 Task: Find connections with filter location Contagem with filter topic #customerrelationswith filter profile language French with filter current company Vodafone with filter school K. J. Somaiya Institute Of Engineering and Information Technology with filter industry Book and Periodical Publishing with filter service category Information Security with filter keywords title Sound Engineer
Action: Mouse moved to (455, 105)
Screenshot: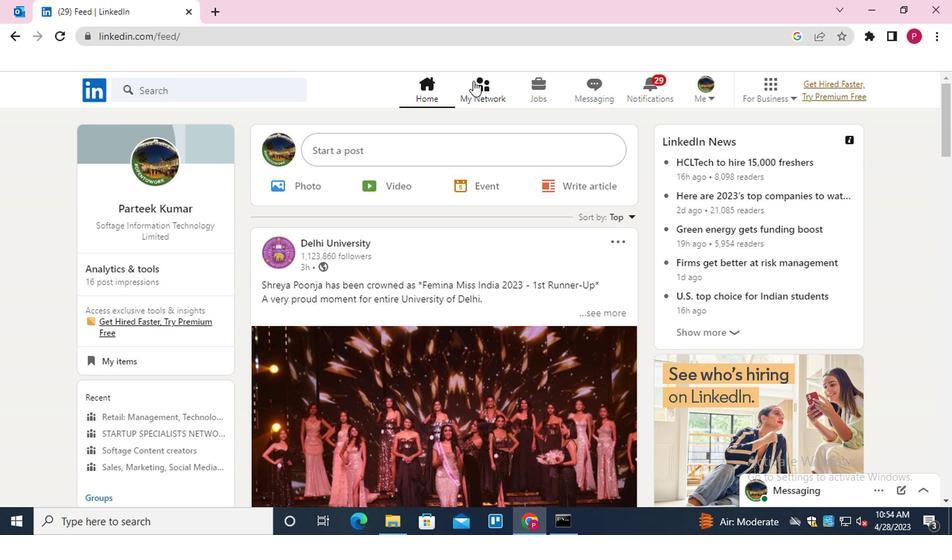 
Action: Mouse pressed left at (455, 105)
Screenshot: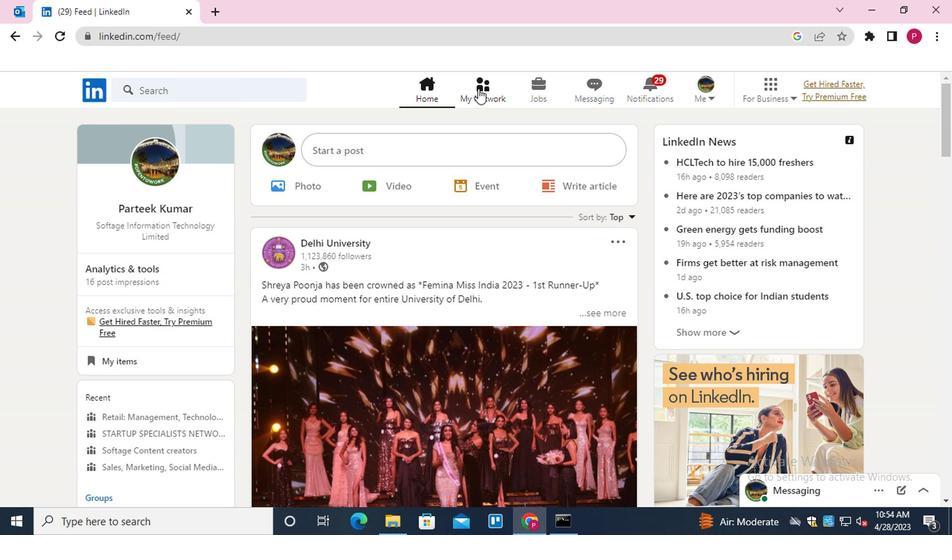 
Action: Mouse moved to (120, 172)
Screenshot: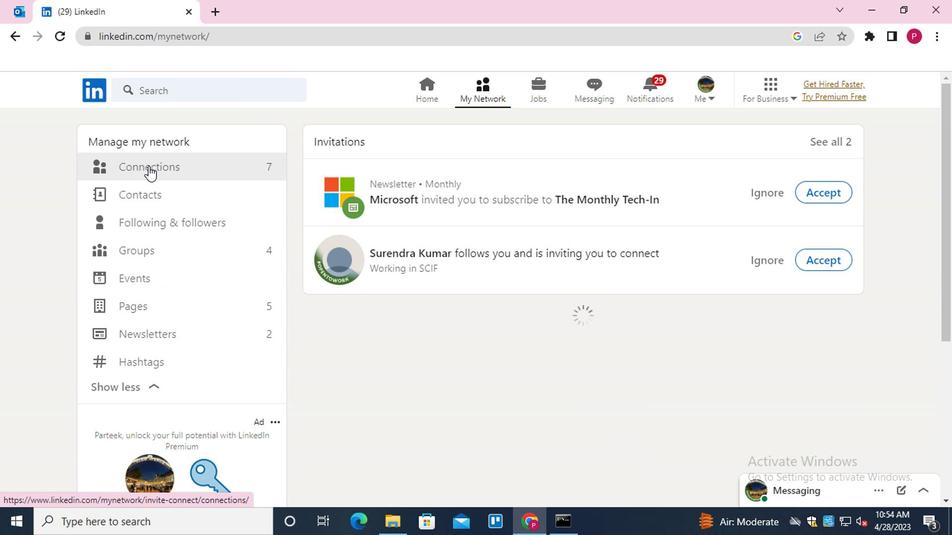 
Action: Mouse pressed left at (120, 172)
Screenshot: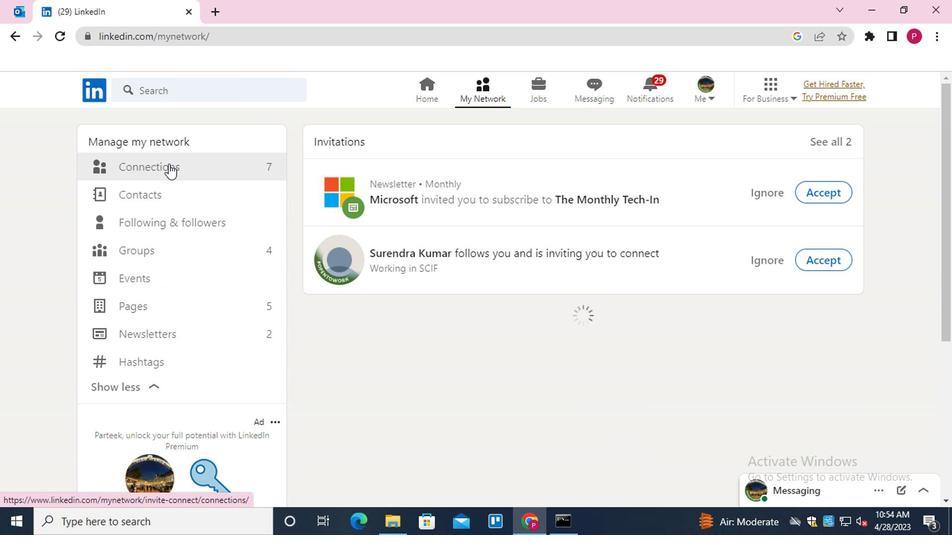 
Action: Mouse moved to (558, 170)
Screenshot: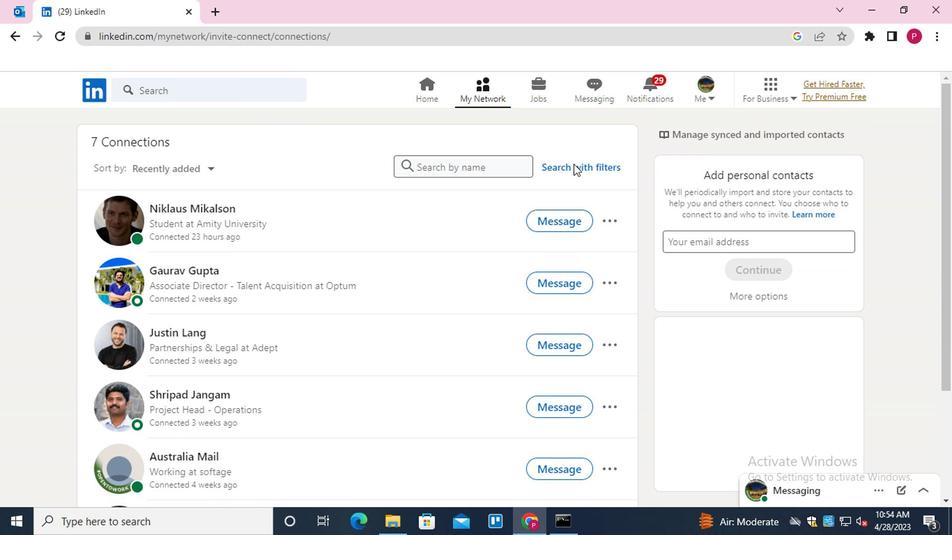 
Action: Mouse pressed left at (558, 170)
Screenshot: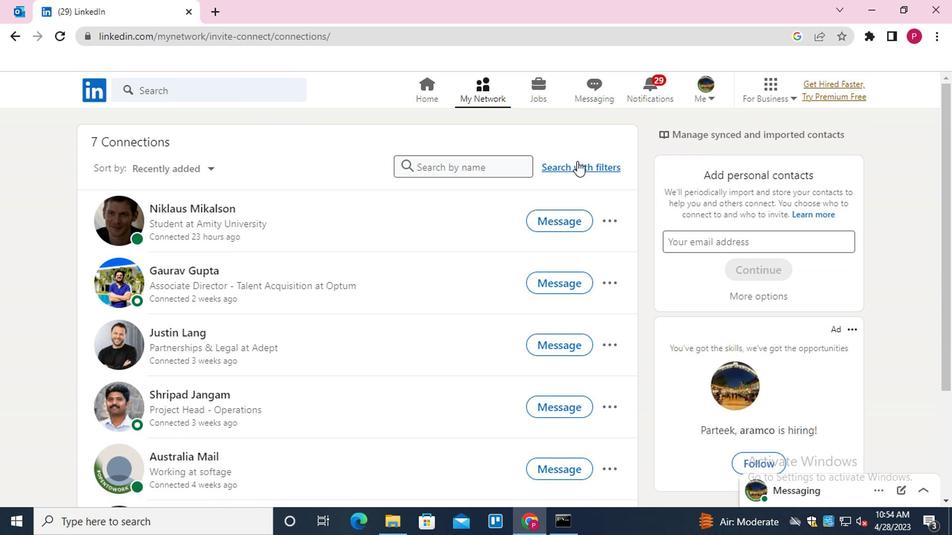 
Action: Mouse moved to (499, 143)
Screenshot: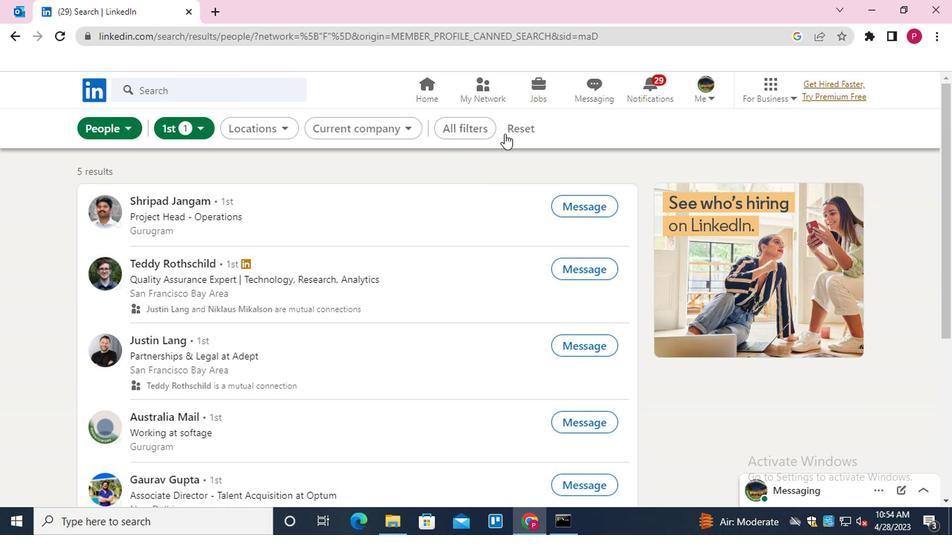 
Action: Mouse pressed left at (499, 143)
Screenshot: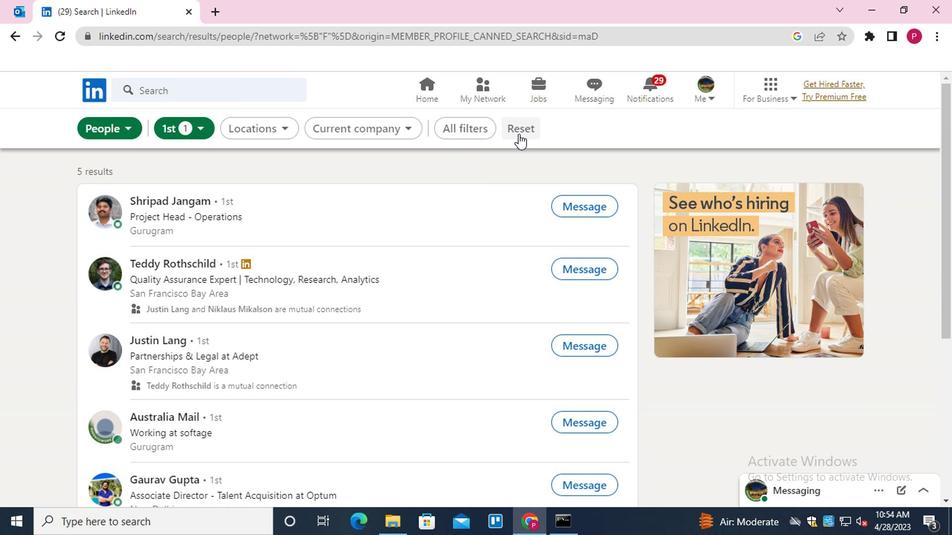 
Action: Mouse moved to (483, 139)
Screenshot: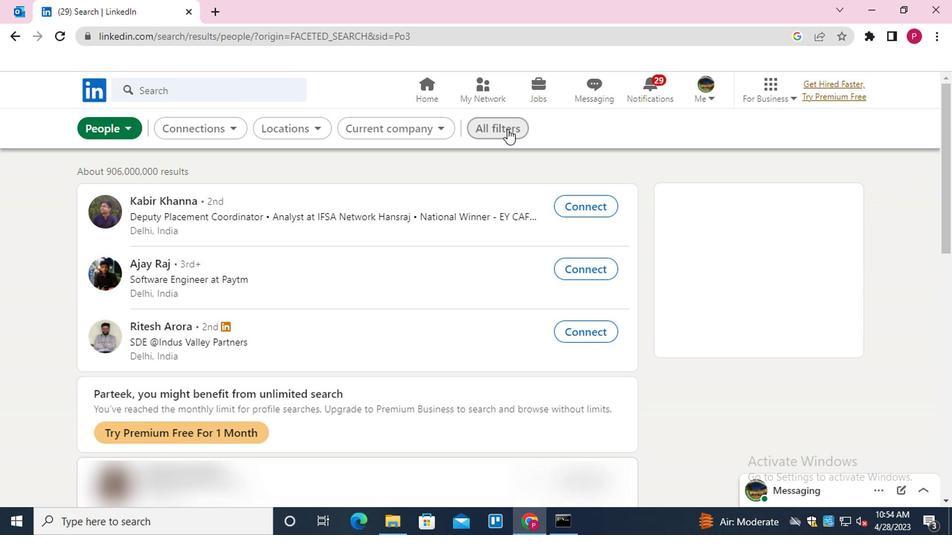 
Action: Mouse pressed left at (483, 139)
Screenshot: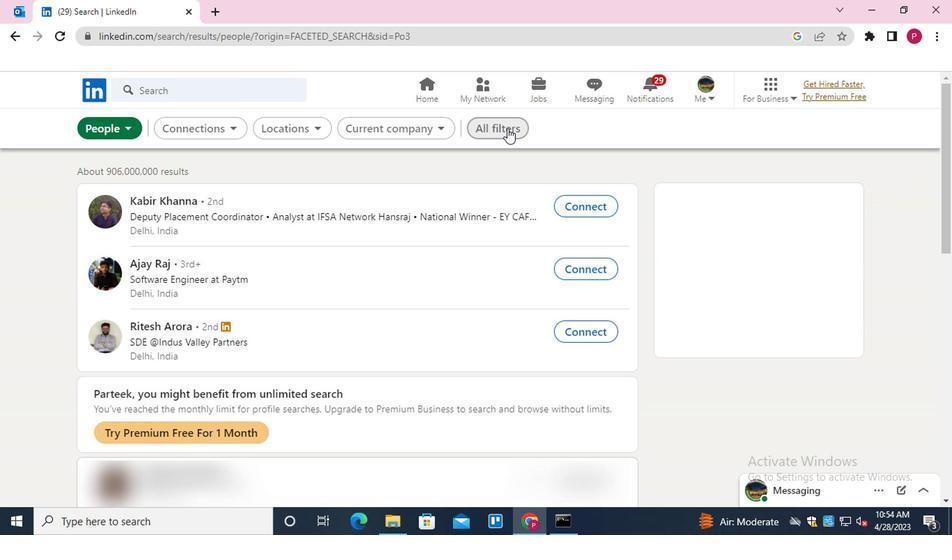 
Action: Mouse moved to (812, 307)
Screenshot: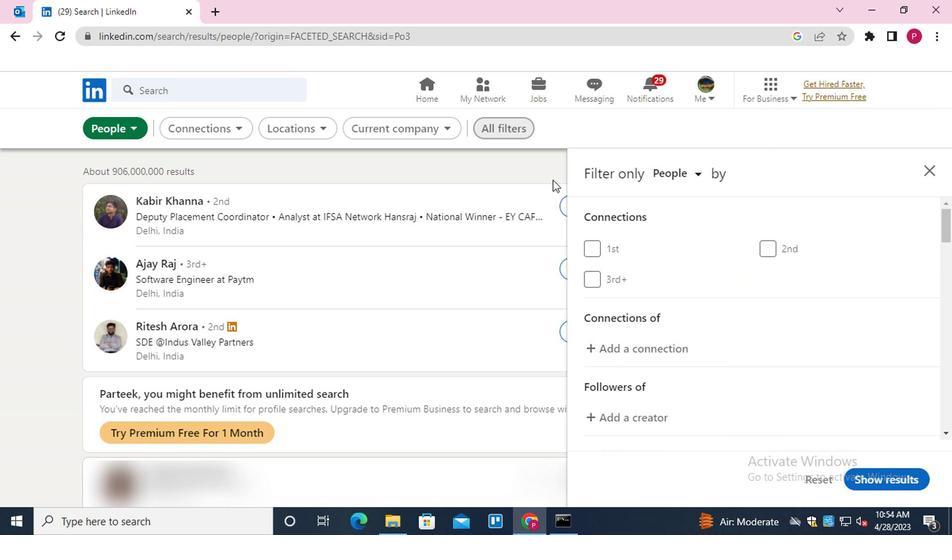
Action: Mouse scrolled (812, 306) with delta (0, 0)
Screenshot: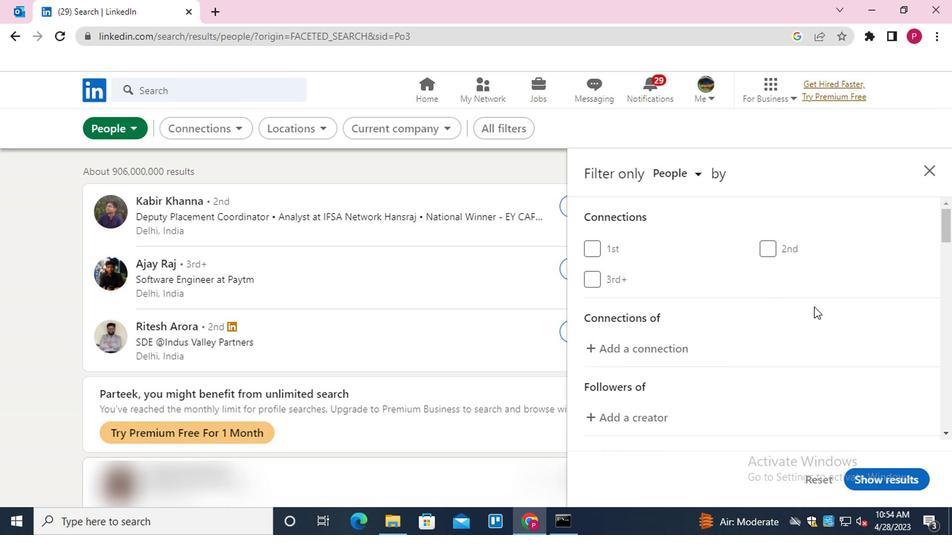 
Action: Mouse scrolled (812, 306) with delta (0, 0)
Screenshot: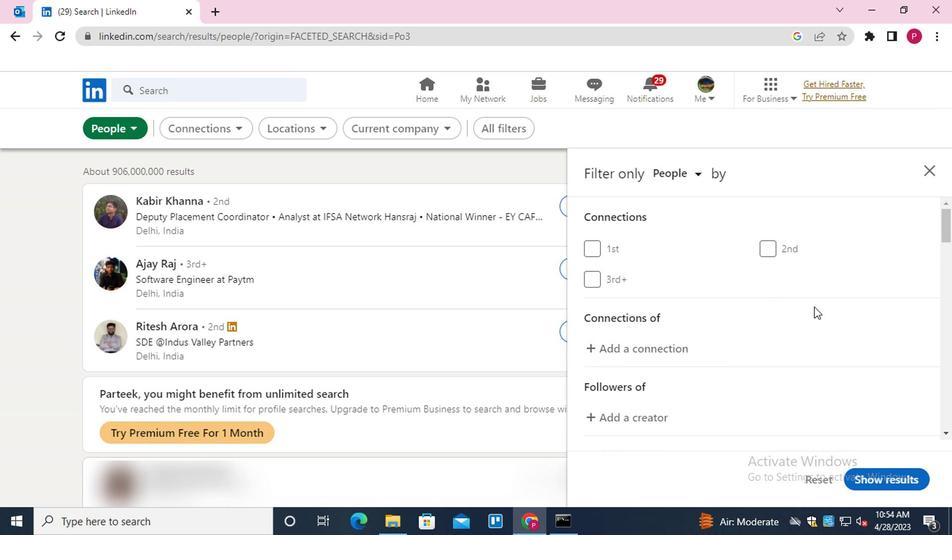 
Action: Mouse scrolled (812, 306) with delta (0, 0)
Screenshot: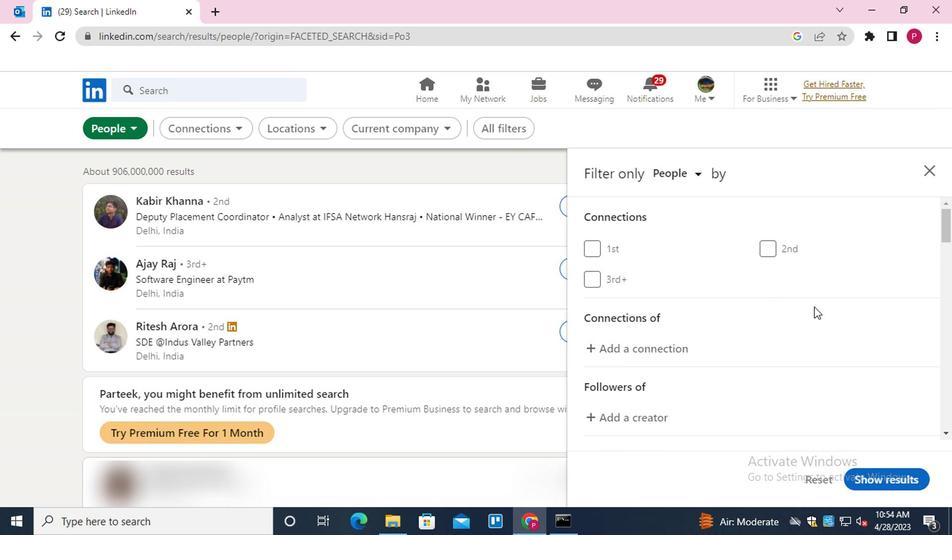 
Action: Mouse moved to (797, 324)
Screenshot: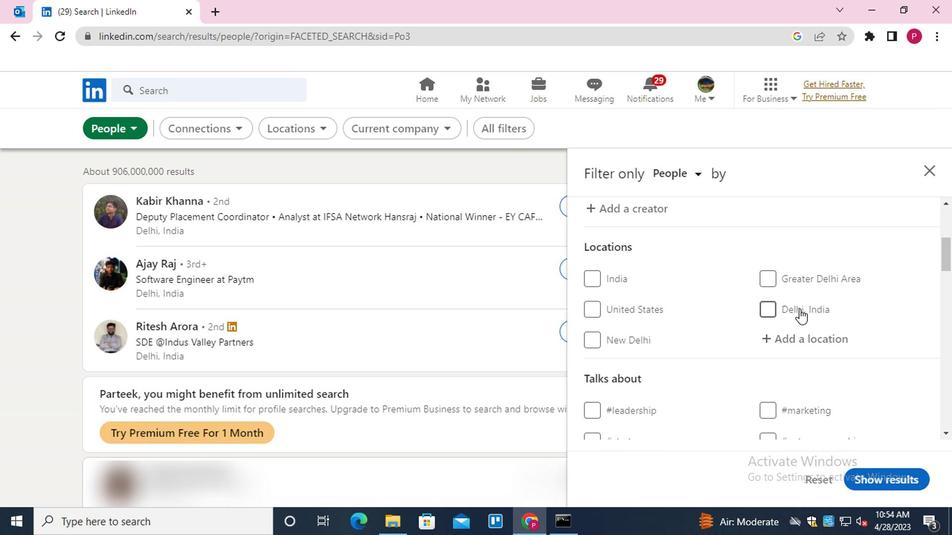 
Action: Mouse pressed left at (797, 324)
Screenshot: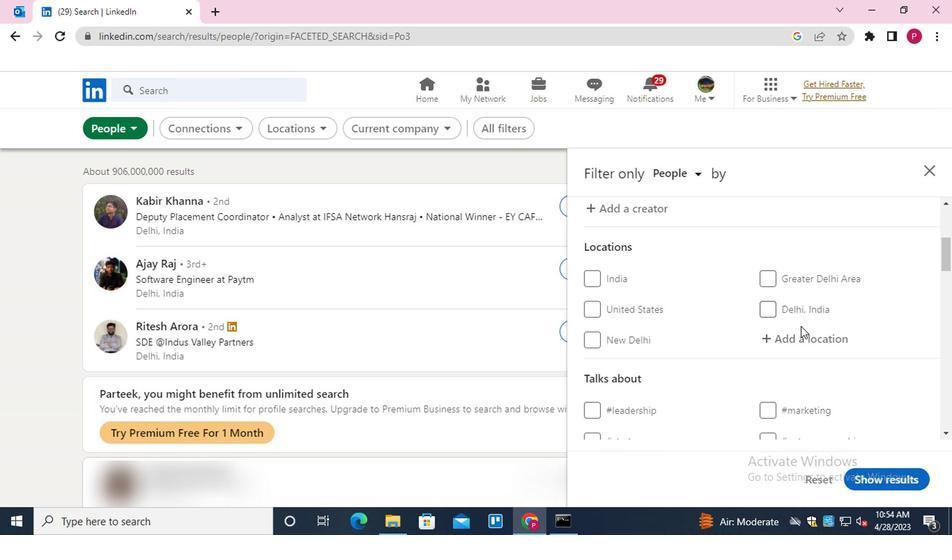 
Action: Mouse moved to (798, 336)
Screenshot: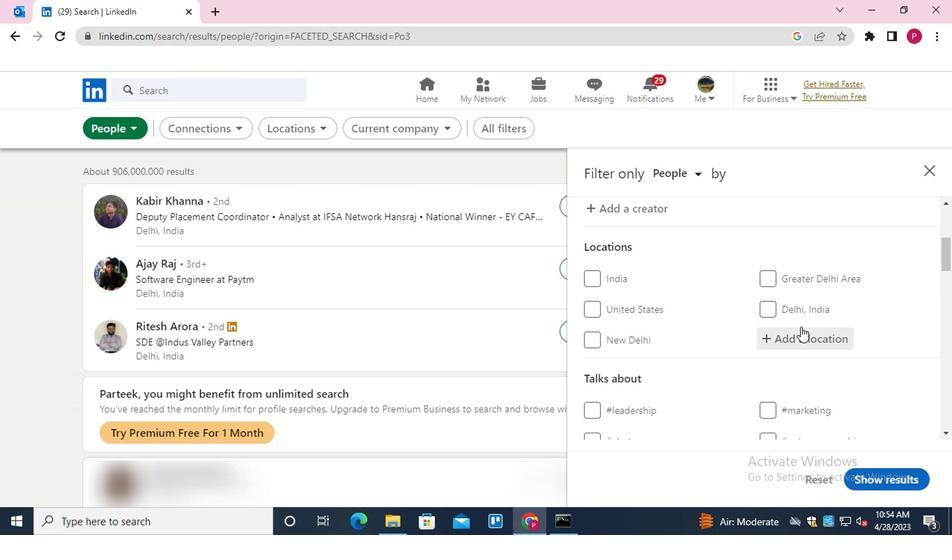 
Action: Mouse pressed left at (798, 336)
Screenshot: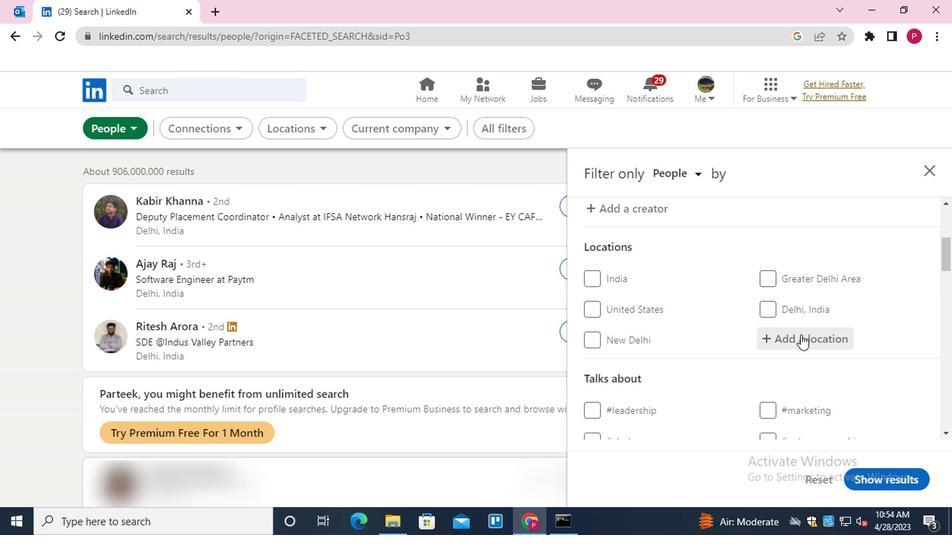 
Action: Key pressed <Key.shift>CONTAGEM<Key.down><Key.enter>
Screenshot: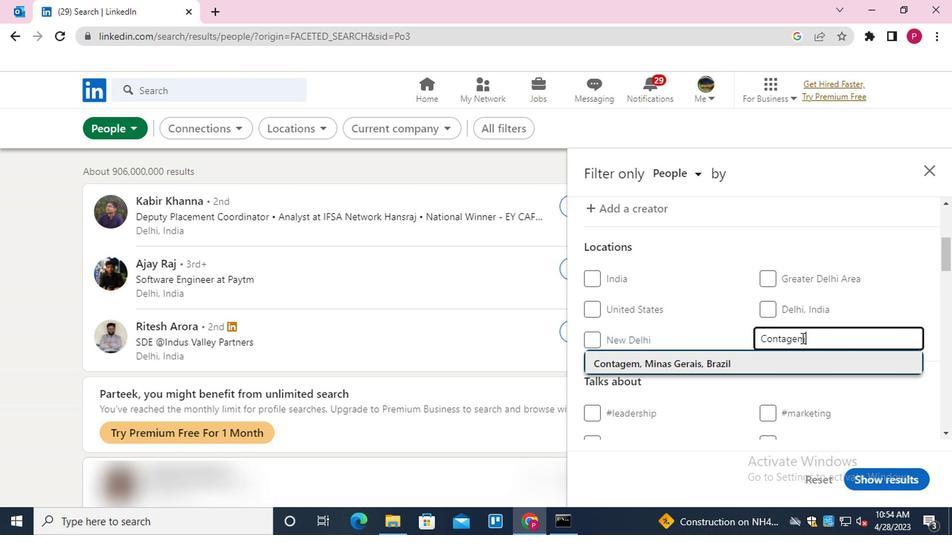 
Action: Mouse moved to (794, 335)
Screenshot: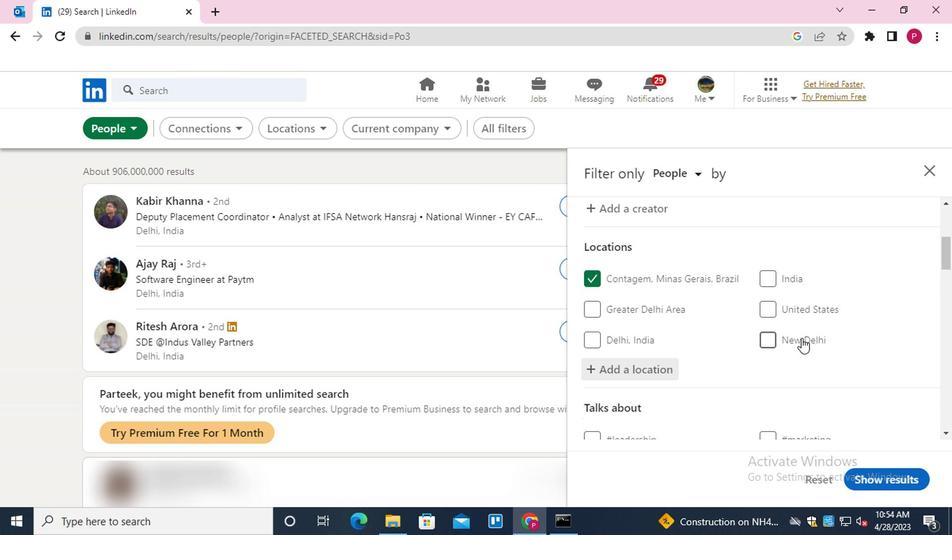
Action: Mouse scrolled (794, 334) with delta (0, 0)
Screenshot: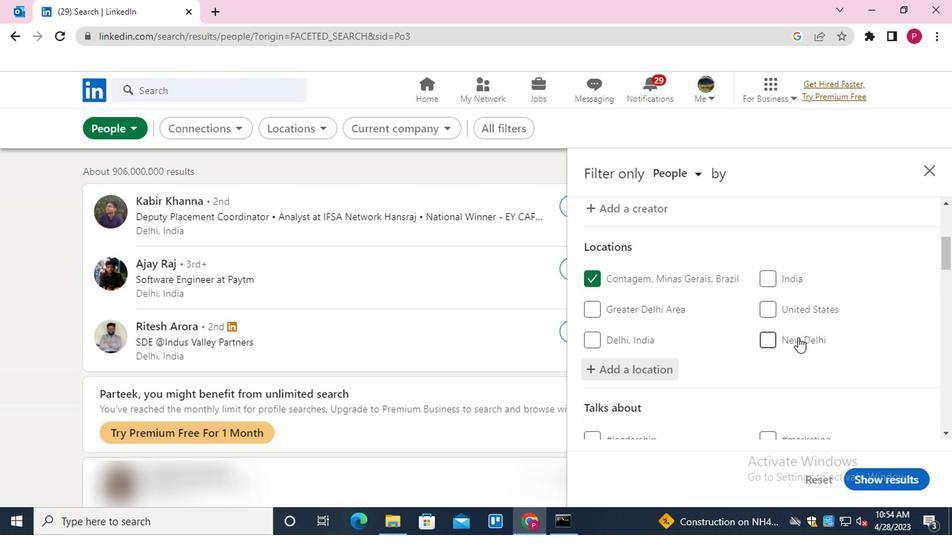 
Action: Mouse scrolled (794, 334) with delta (0, 0)
Screenshot: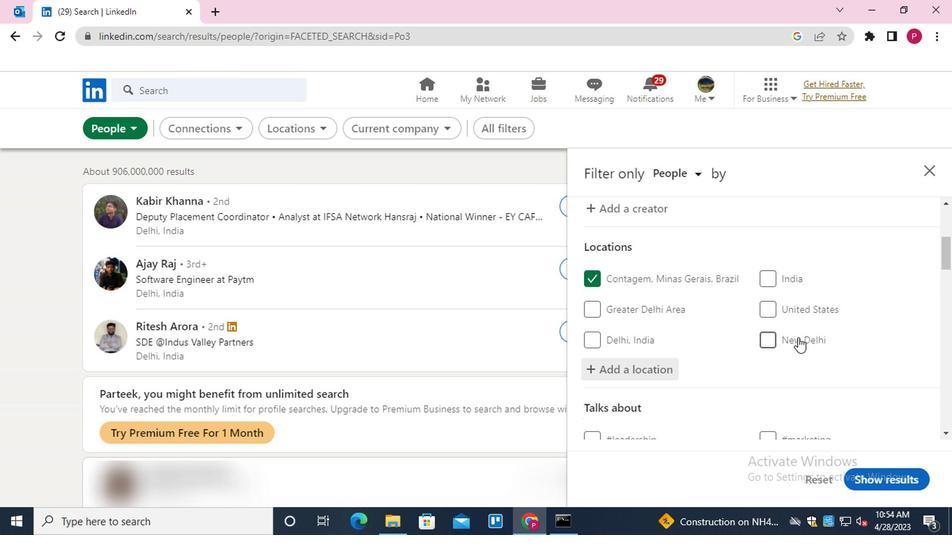 
Action: Mouse moved to (796, 351)
Screenshot: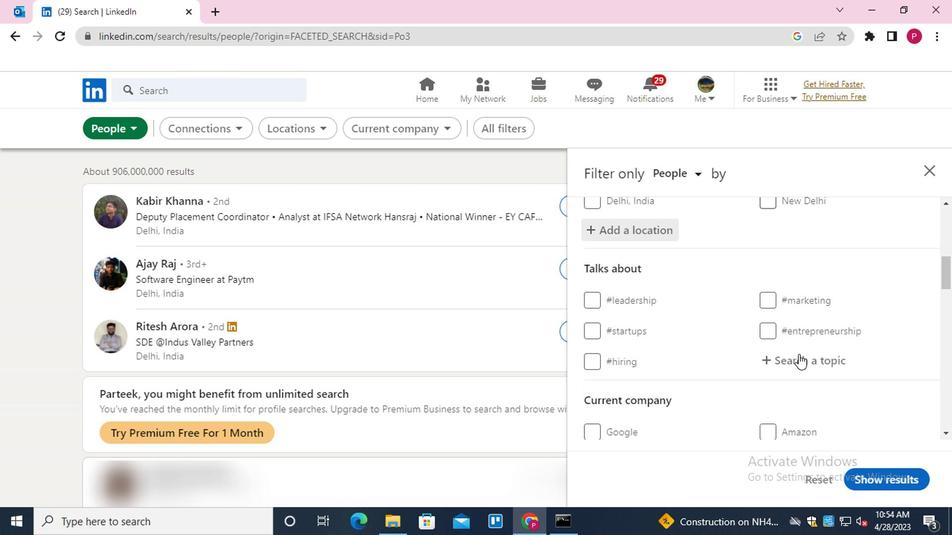 
Action: Mouse pressed left at (796, 351)
Screenshot: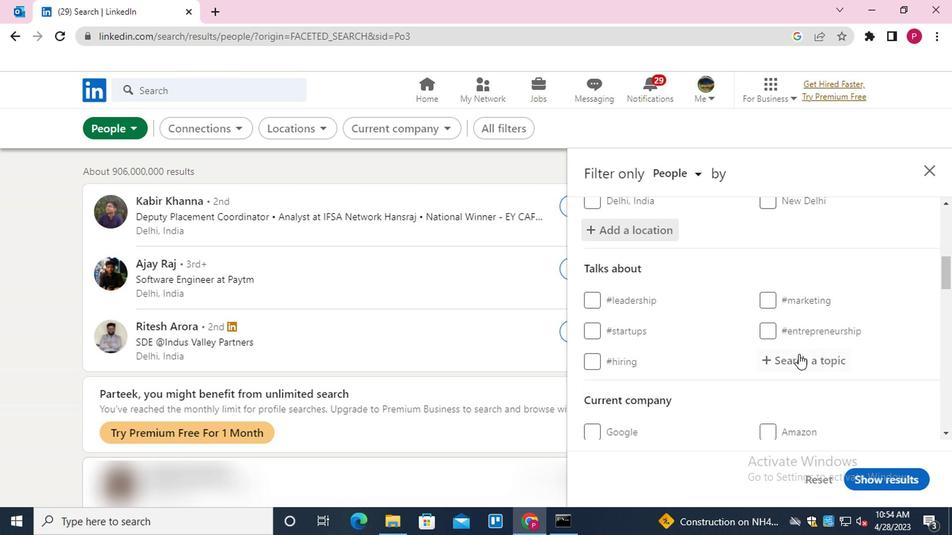 
Action: Key pressed CUSTOMER
Screenshot: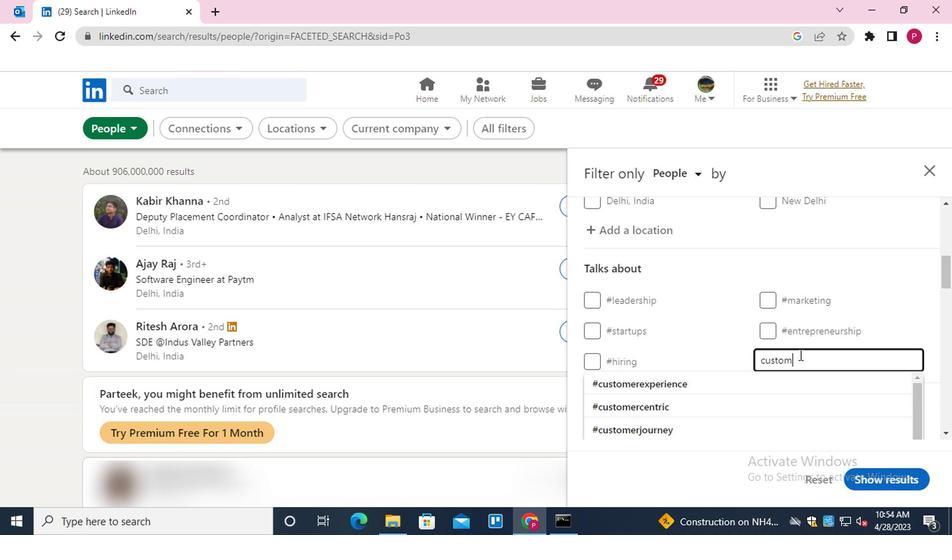 
Action: Mouse moved to (796, 357)
Screenshot: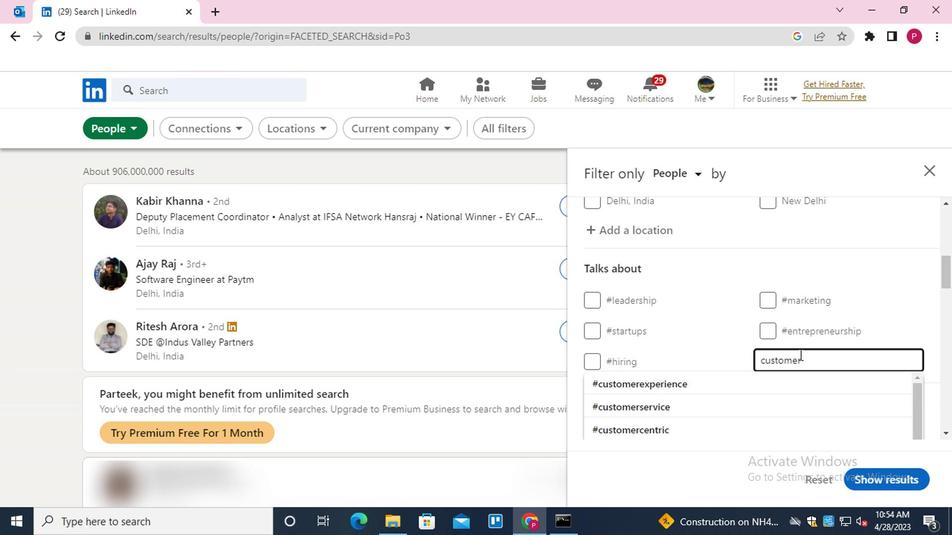 
Action: Key pressed <Key.down><Key.down><Key.down><Key.down><Key.down><Key.down><Key.down><Key.down><Key.down><Key.down><Key.down><Key.down><Key.down><Key.down><Key.down><Key.down><Key.down><Key.down>RELAT<Key.down><Key.enter>
Screenshot: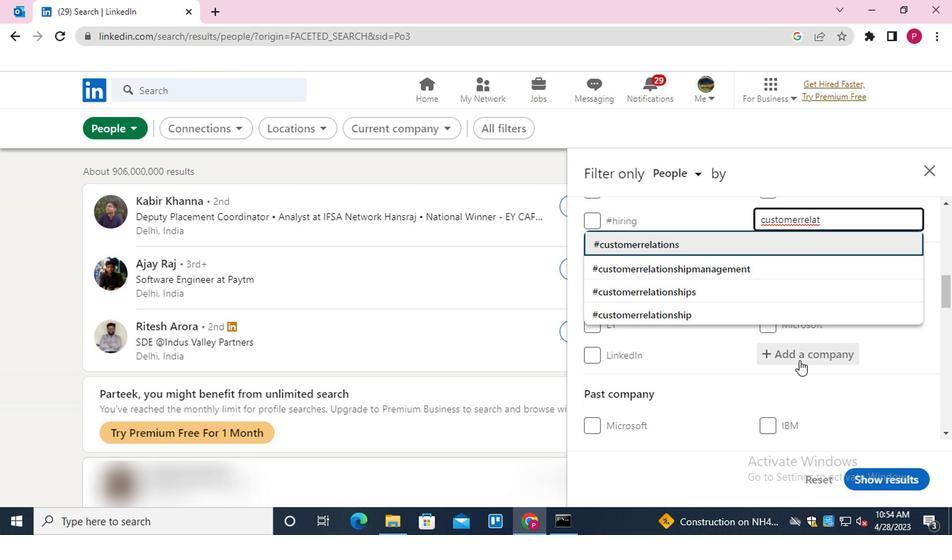 
Action: Mouse moved to (785, 421)
Screenshot: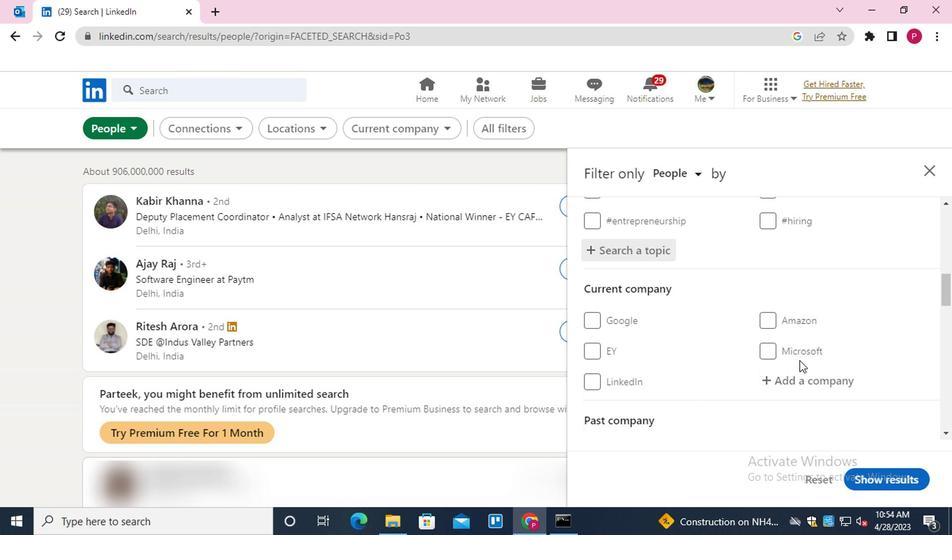 
Action: Mouse scrolled (785, 420) with delta (0, 0)
Screenshot: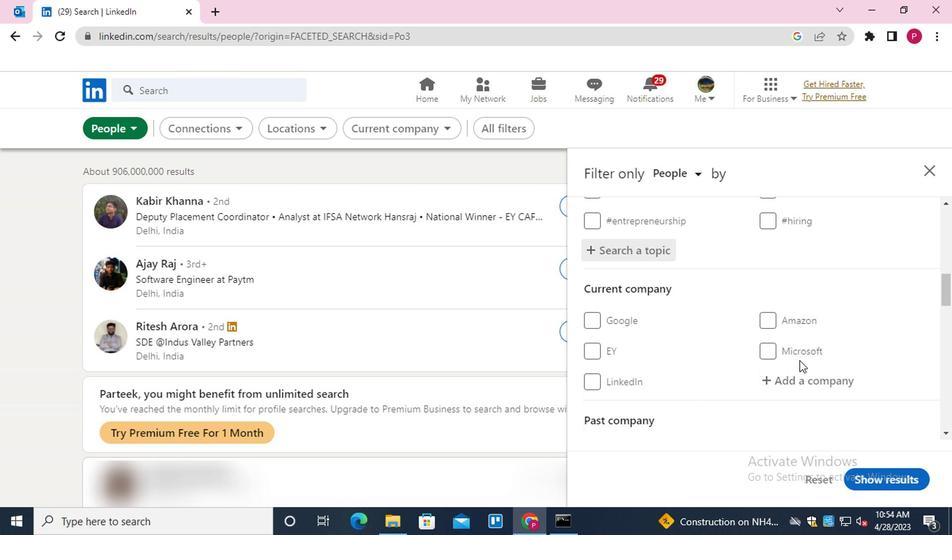 
Action: Mouse moved to (784, 429)
Screenshot: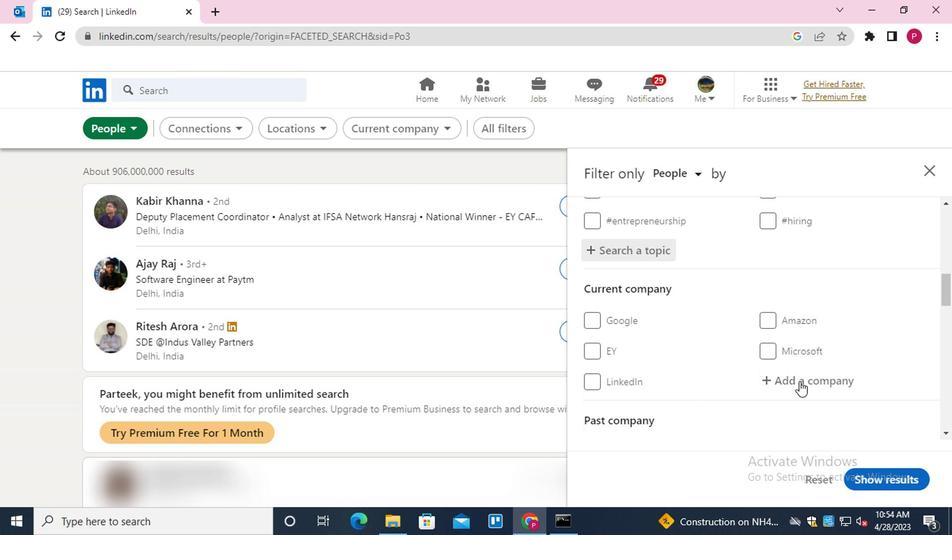 
Action: Mouse scrolled (784, 428) with delta (0, 0)
Screenshot: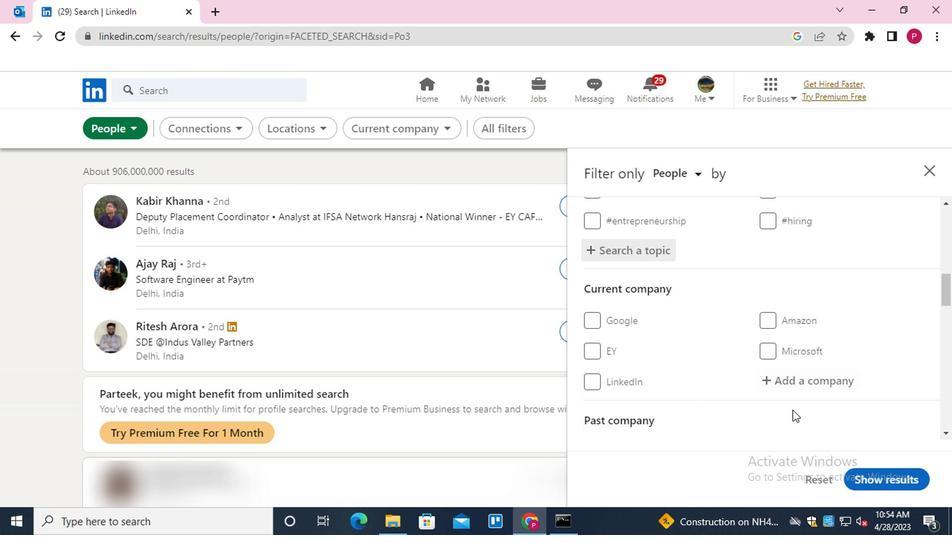 
Action: Mouse moved to (722, 359)
Screenshot: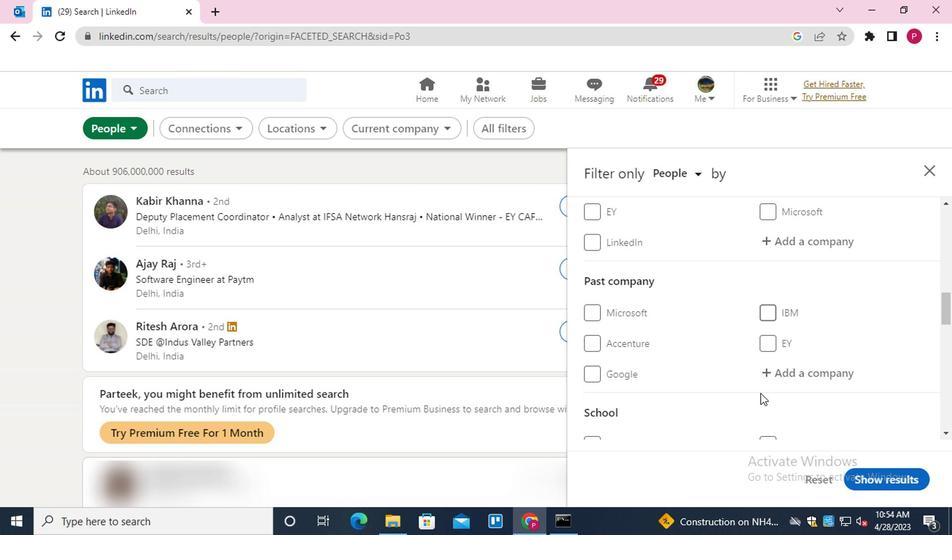 
Action: Mouse scrolled (722, 358) with delta (0, 0)
Screenshot: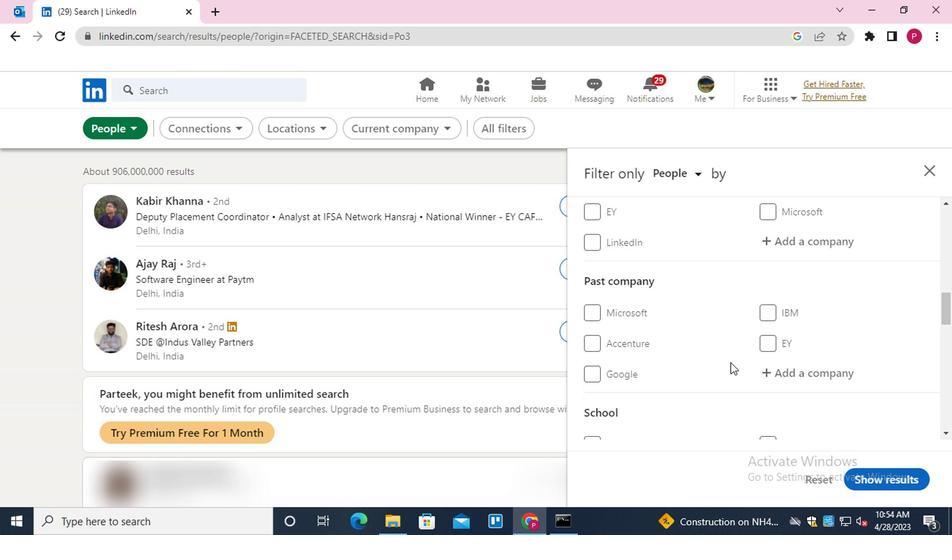 
Action: Mouse scrolled (722, 358) with delta (0, 0)
Screenshot: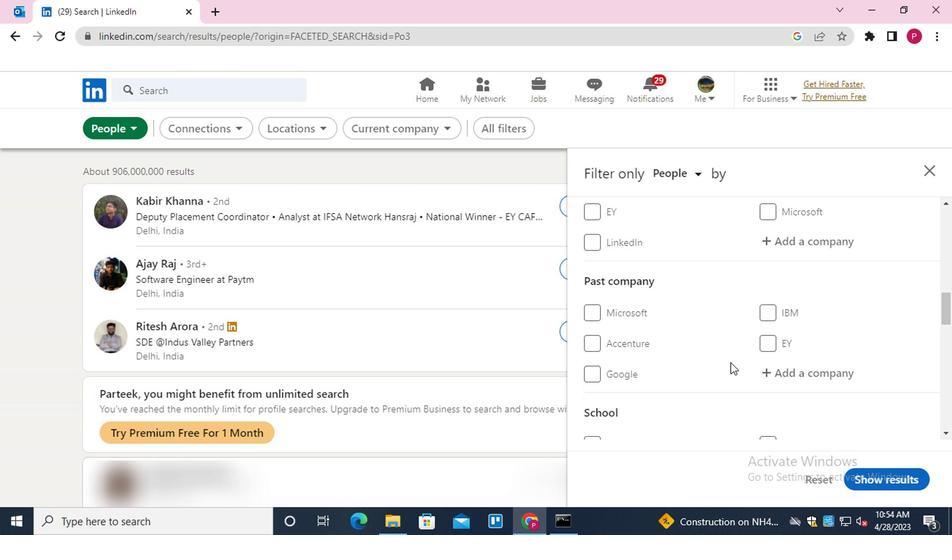 
Action: Mouse scrolled (722, 358) with delta (0, 0)
Screenshot: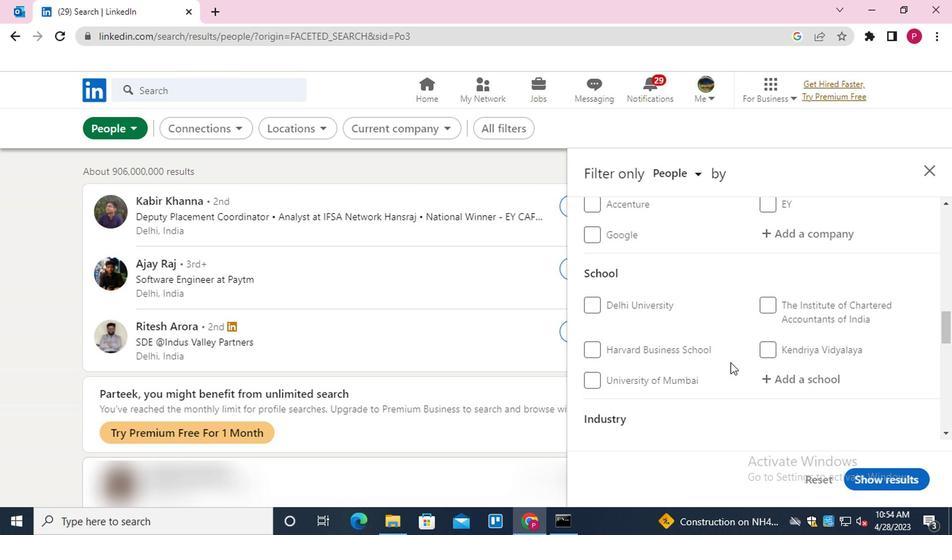 
Action: Mouse scrolled (722, 358) with delta (0, 0)
Screenshot: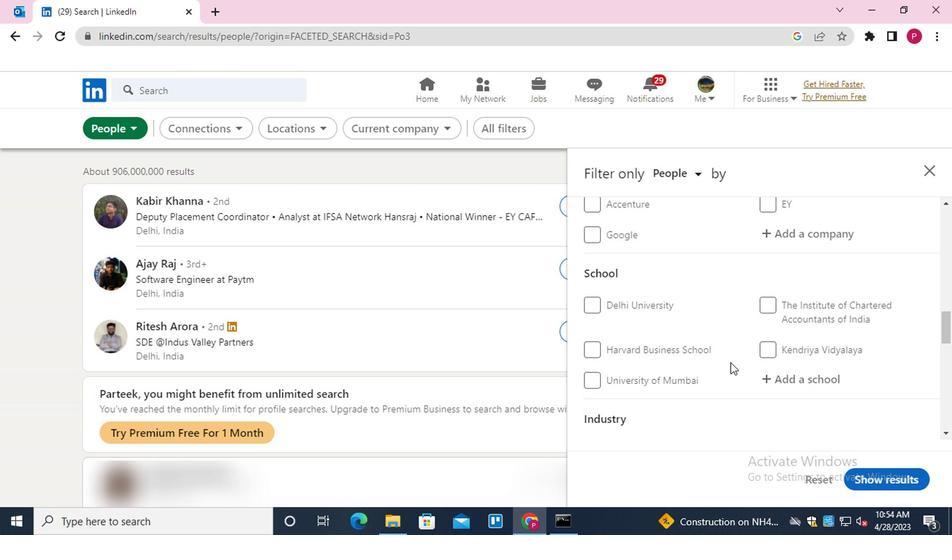 
Action: Mouse scrolled (722, 358) with delta (0, 0)
Screenshot: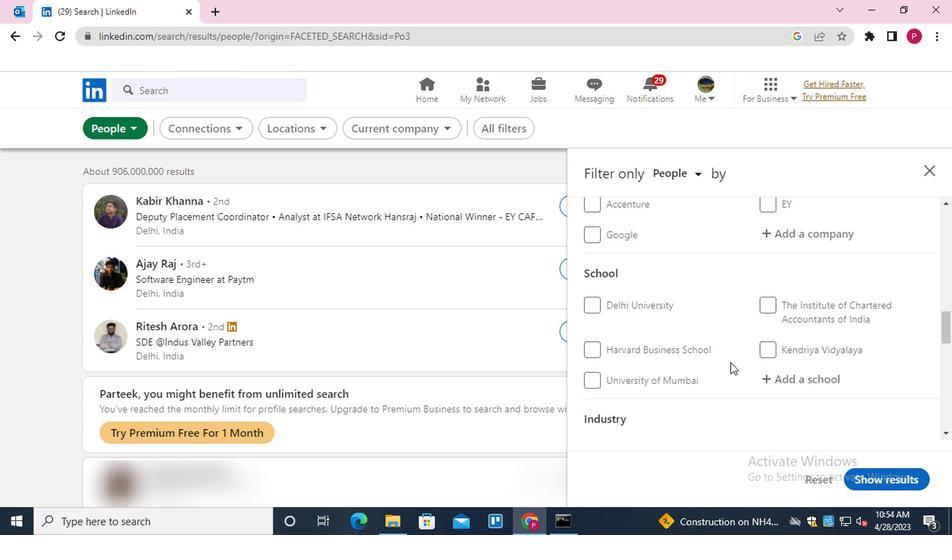 
Action: Mouse scrolled (722, 358) with delta (0, 0)
Screenshot: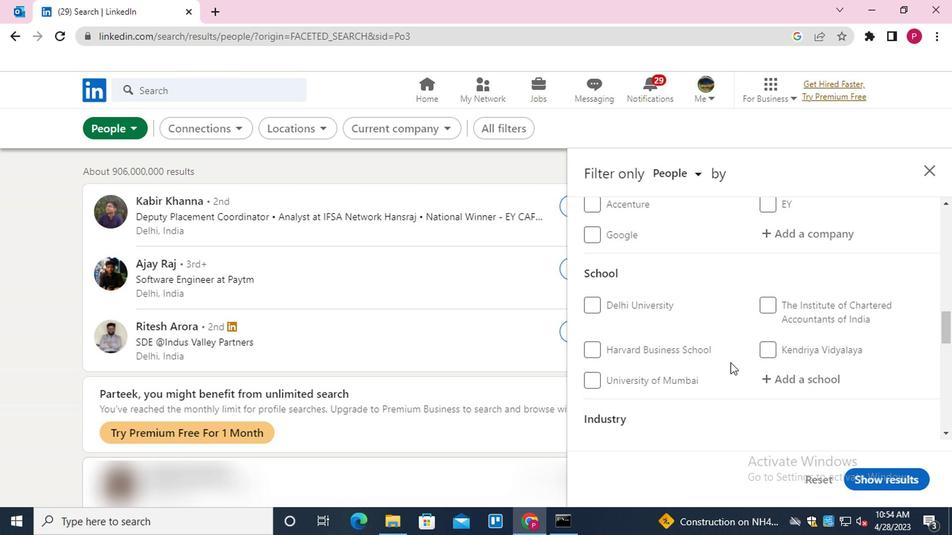 
Action: Mouse moved to (777, 321)
Screenshot: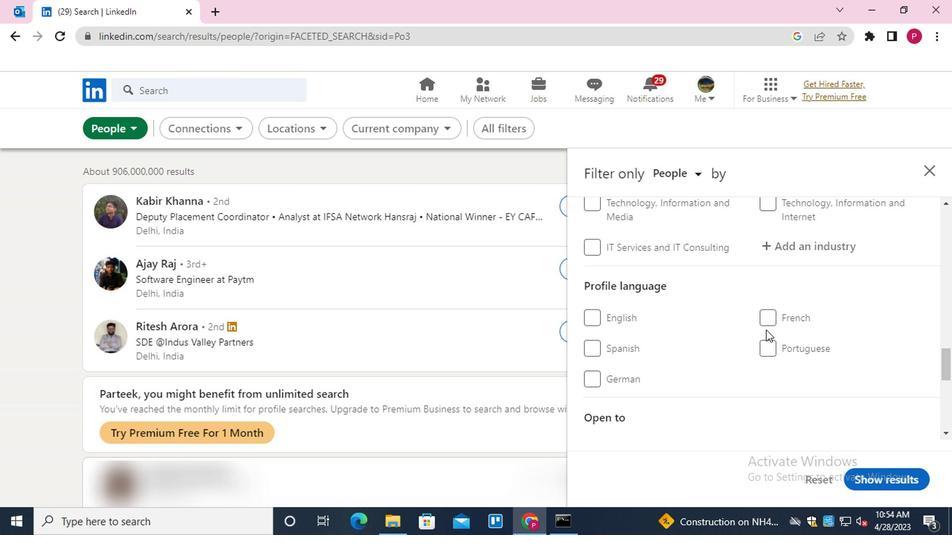 
Action: Mouse pressed left at (777, 321)
Screenshot: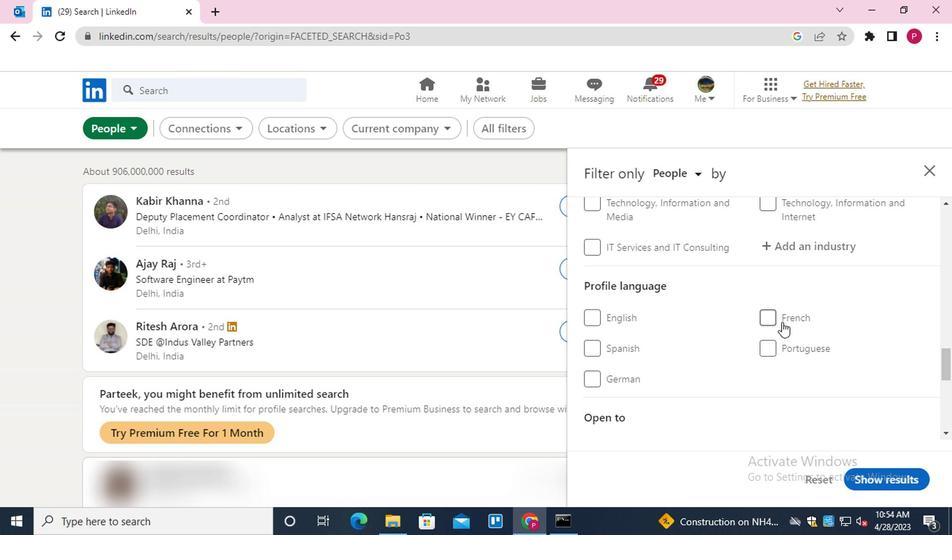 
Action: Mouse moved to (650, 346)
Screenshot: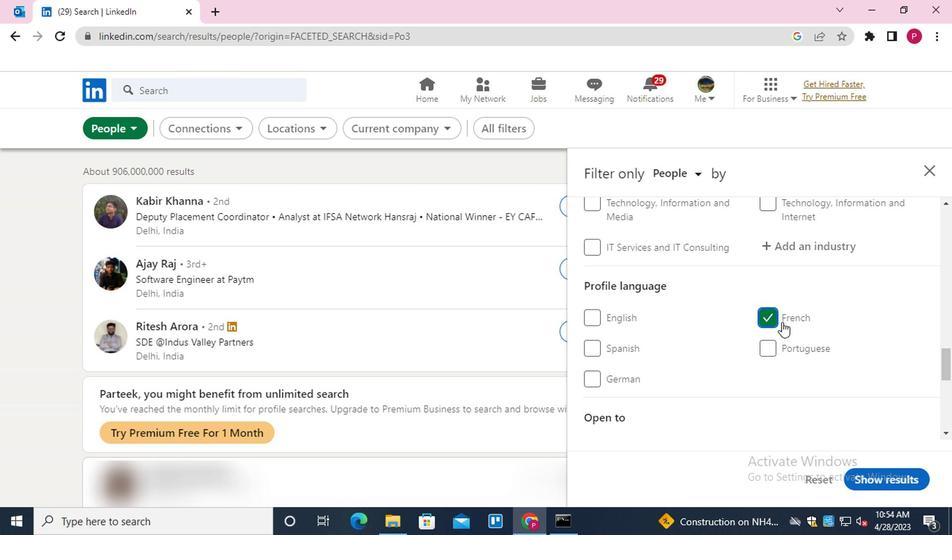 
Action: Mouse scrolled (650, 347) with delta (0, 0)
Screenshot: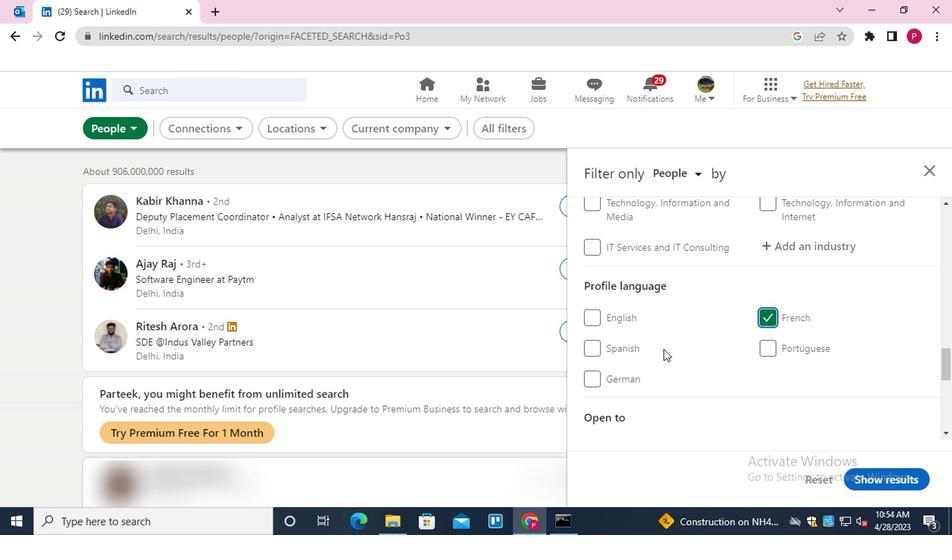
Action: Mouse scrolled (650, 347) with delta (0, 0)
Screenshot: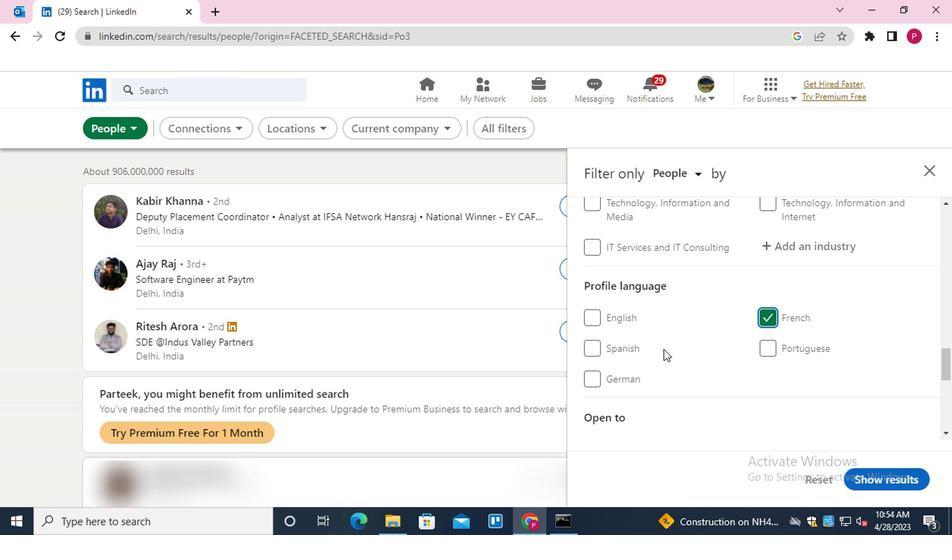 
Action: Mouse scrolled (650, 347) with delta (0, 0)
Screenshot: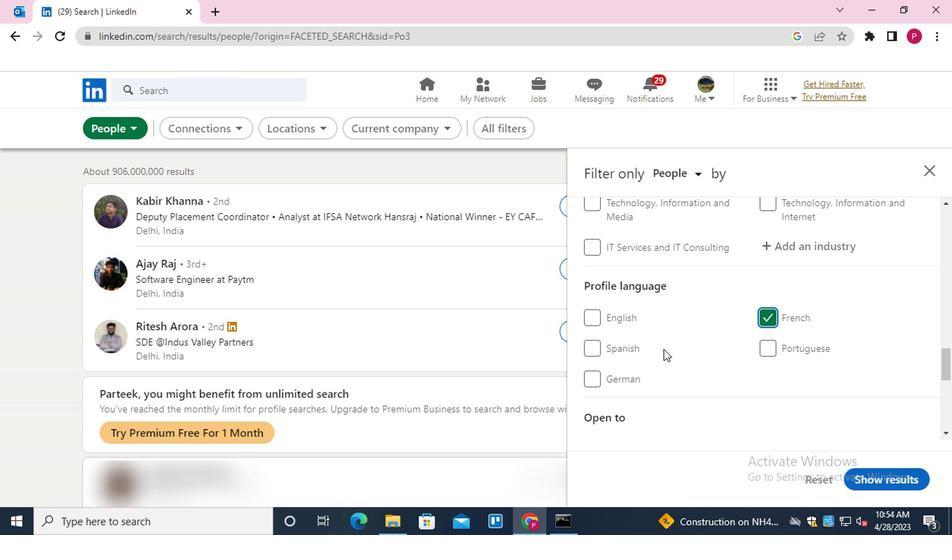 
Action: Mouse scrolled (650, 347) with delta (0, 0)
Screenshot: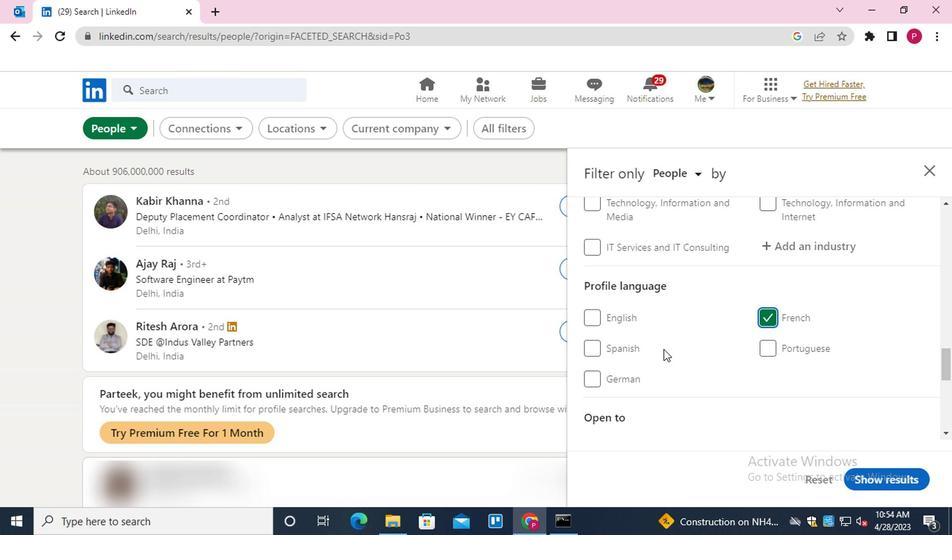 
Action: Mouse scrolled (650, 347) with delta (0, 0)
Screenshot: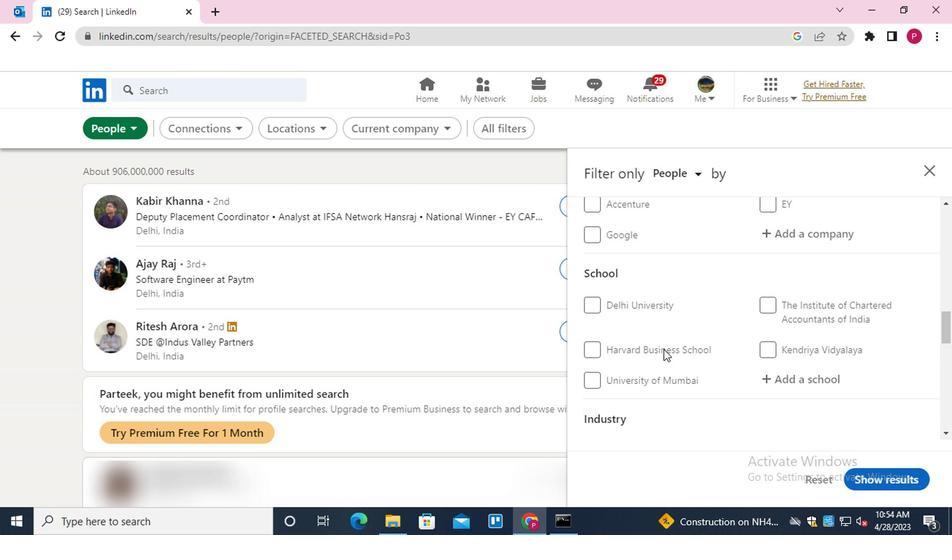 
Action: Mouse scrolled (650, 347) with delta (0, 0)
Screenshot: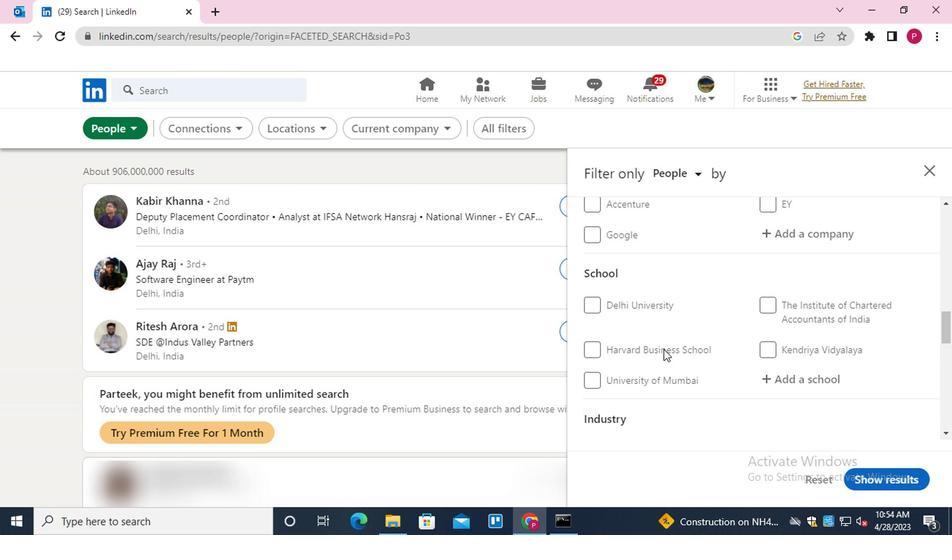
Action: Mouse moved to (782, 246)
Screenshot: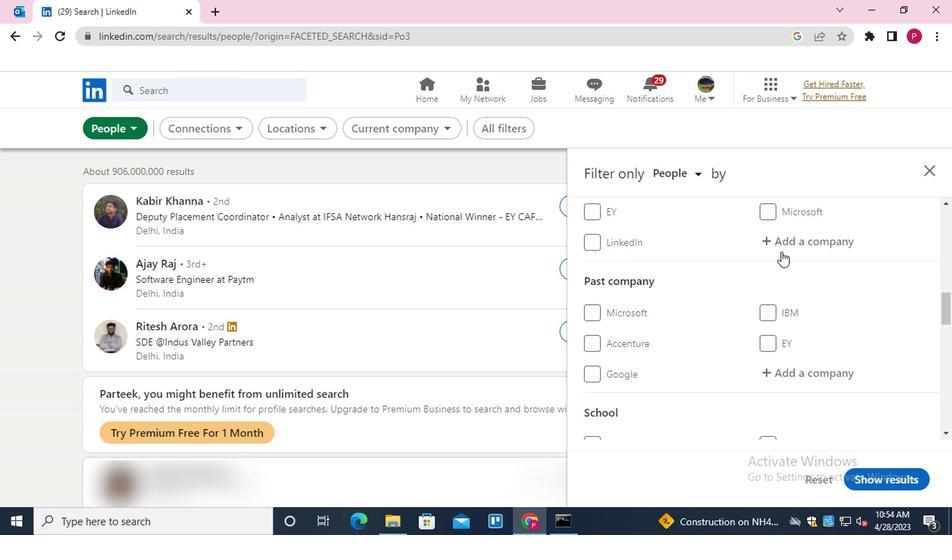 
Action: Mouse pressed left at (782, 246)
Screenshot: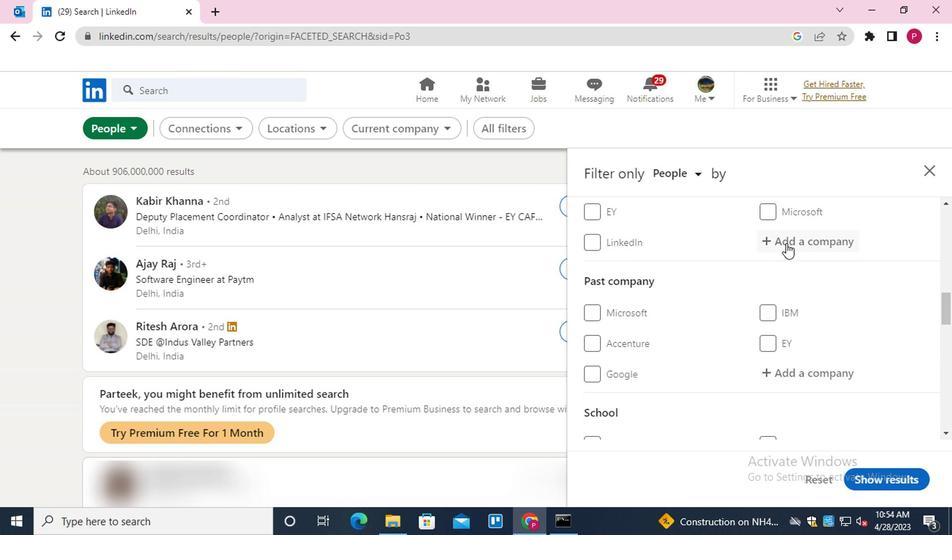 
Action: Key pressed <Key.shift><Key.shift><Key.shift><Key.shift><Key.shift>VODAFONE<Key.down><Key.enter>
Screenshot: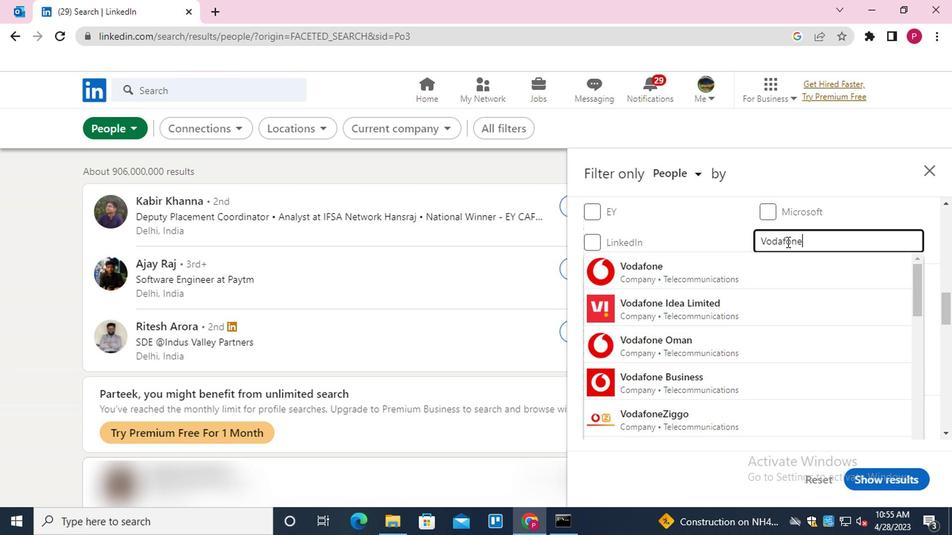
Action: Mouse moved to (743, 266)
Screenshot: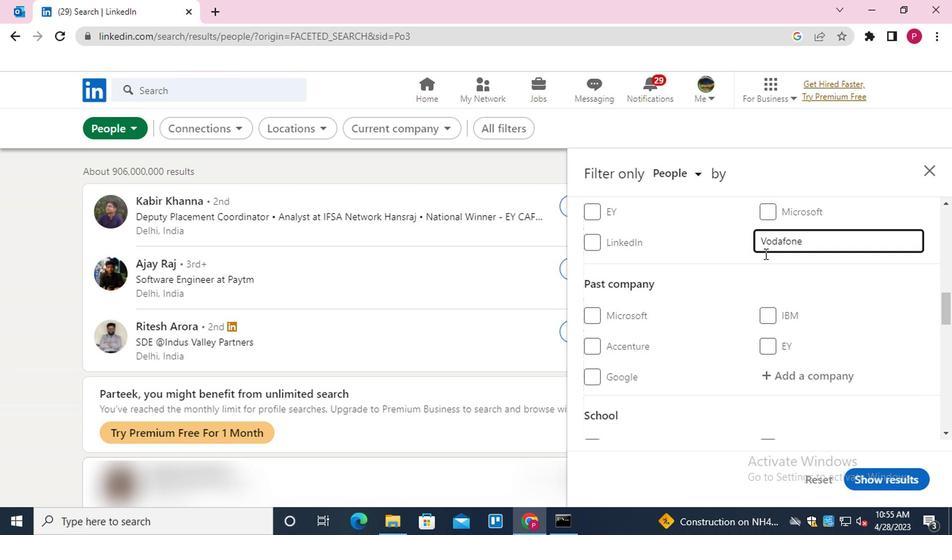 
Action: Mouse scrolled (743, 265) with delta (0, 0)
Screenshot: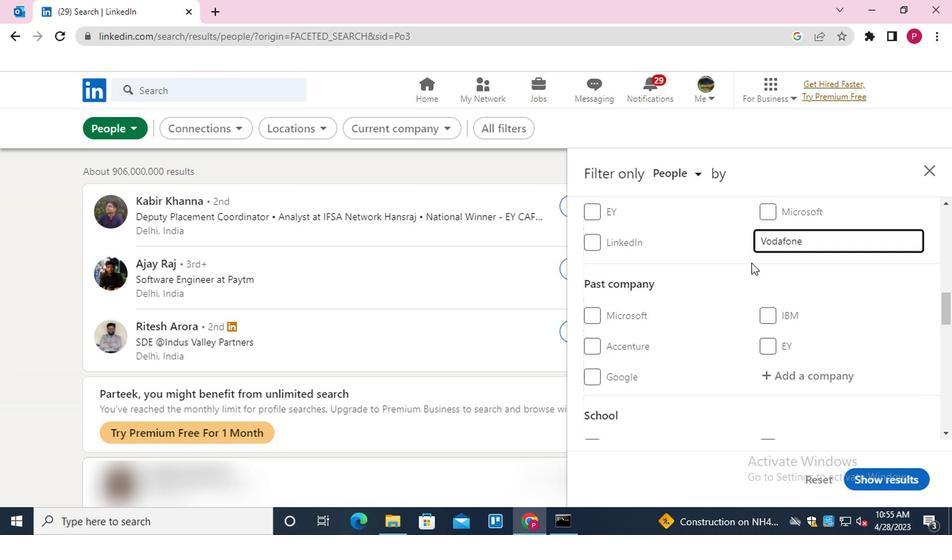 
Action: Mouse scrolled (743, 265) with delta (0, 0)
Screenshot: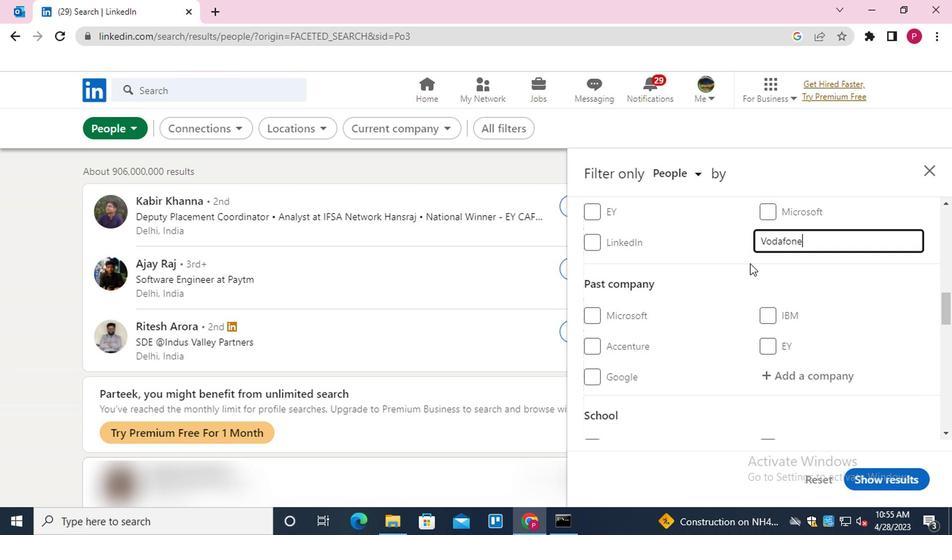 
Action: Mouse moved to (698, 290)
Screenshot: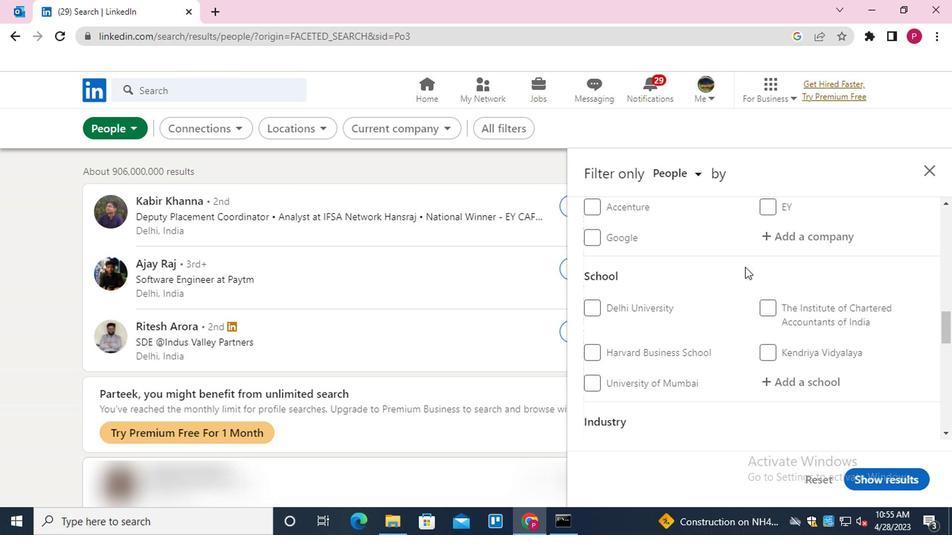 
Action: Mouse scrolled (698, 289) with delta (0, 0)
Screenshot: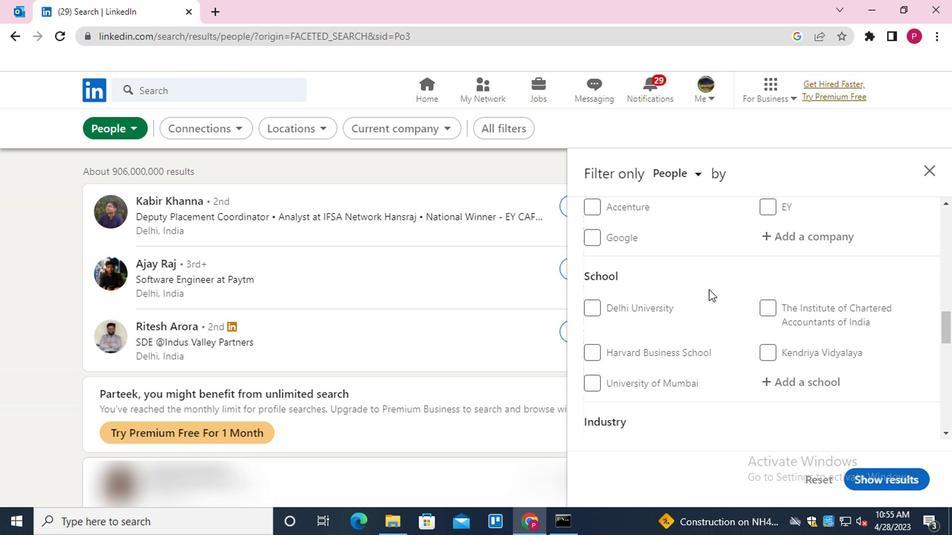 
Action: Mouse moved to (785, 312)
Screenshot: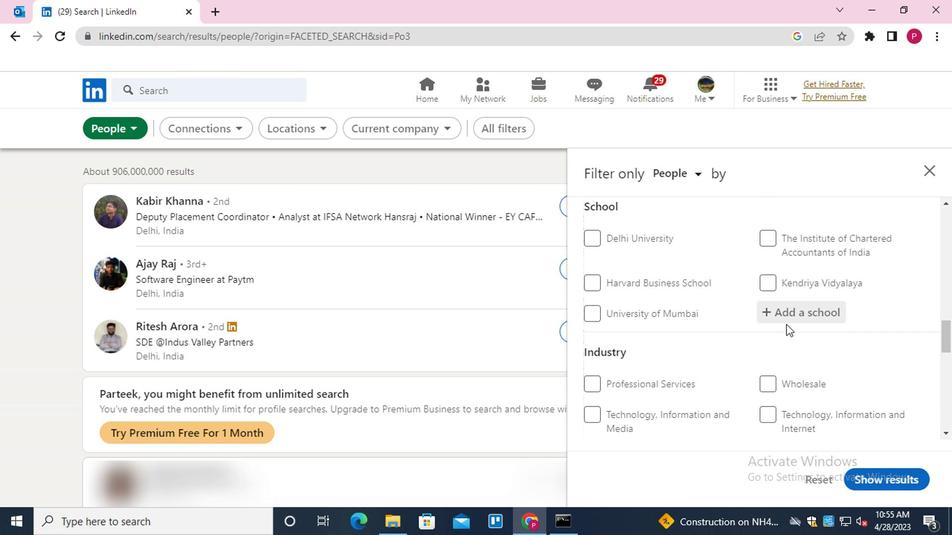 
Action: Mouse pressed left at (785, 312)
Screenshot: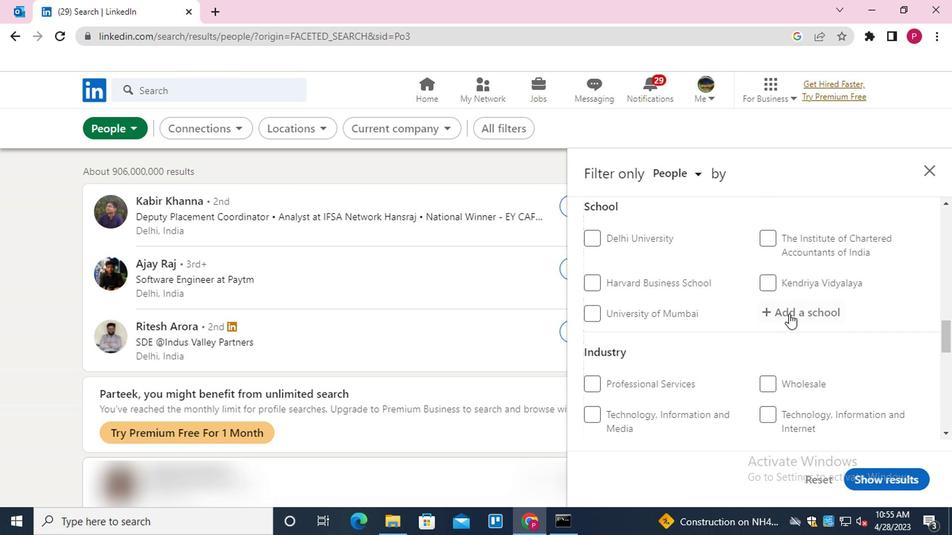
Action: Mouse moved to (732, 310)
Screenshot: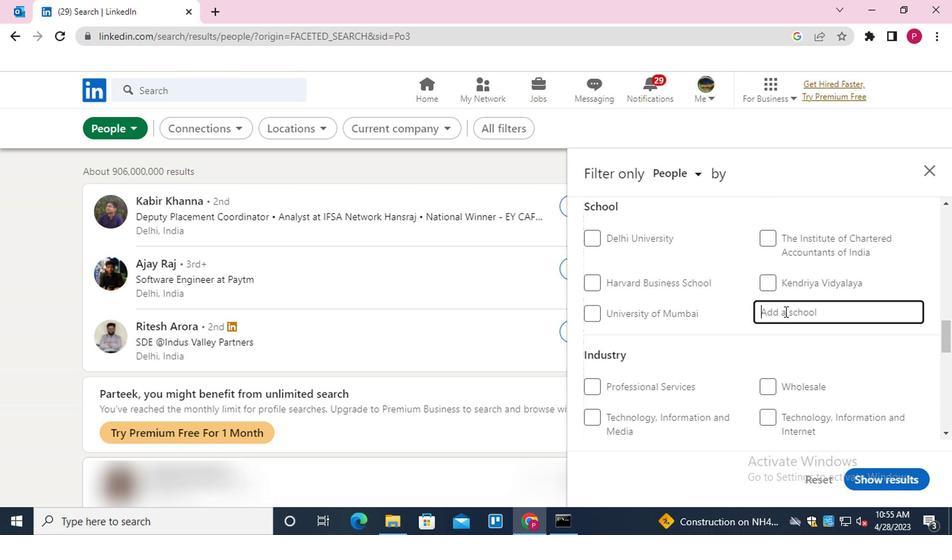 
Action: Mouse scrolled (732, 310) with delta (0, 0)
Screenshot: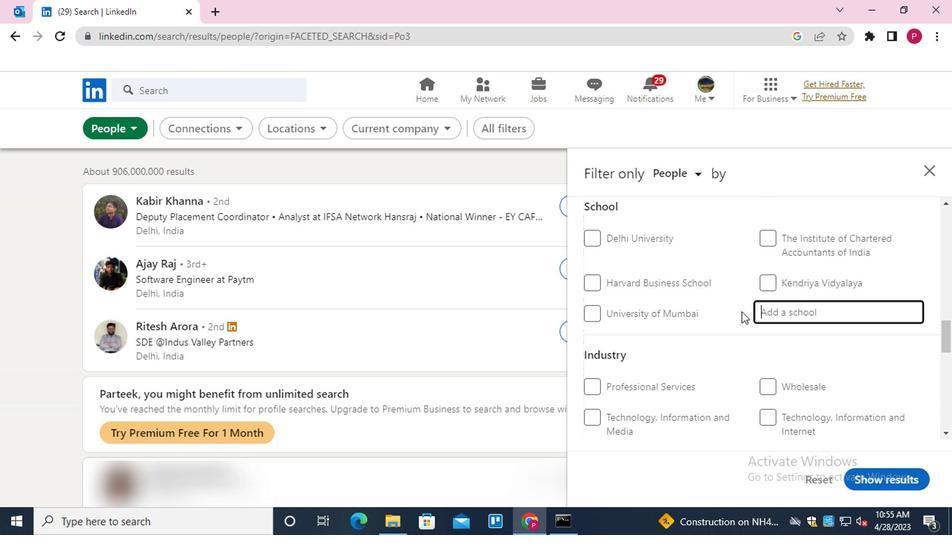 
Action: Mouse scrolled (732, 310) with delta (0, 0)
Screenshot: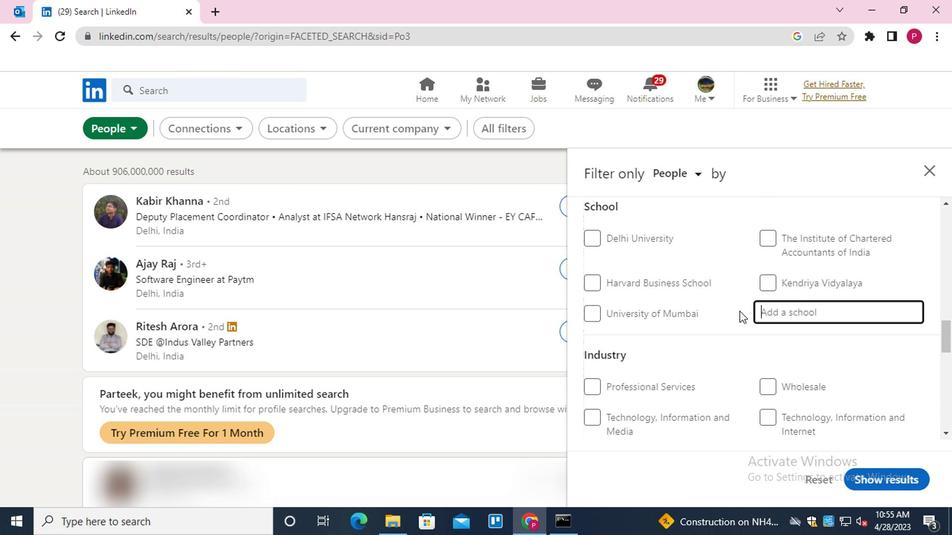 
Action: Mouse scrolled (732, 311) with delta (0, 0)
Screenshot: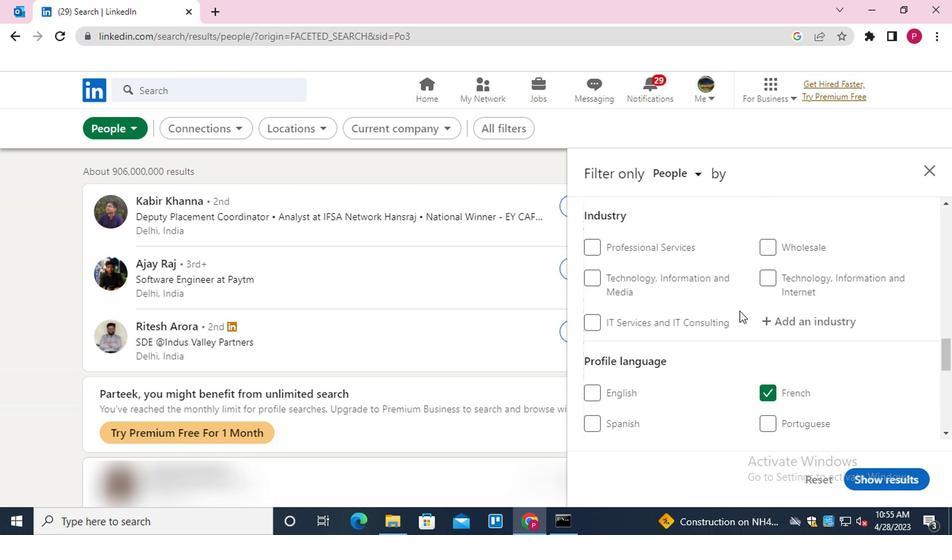 
Action: Key pressed <Key.shift><Key.shift><Key.shift><Key.shift><Key.shift><Key.shift><Key.shift><Key.shift><Key.shift><Key.shift>K.<Key.shift>L<Key.backspace><Key.shift>J<Key.space><Key.up><Key.down><Key.down><Key.up><Key.enter>
Screenshot: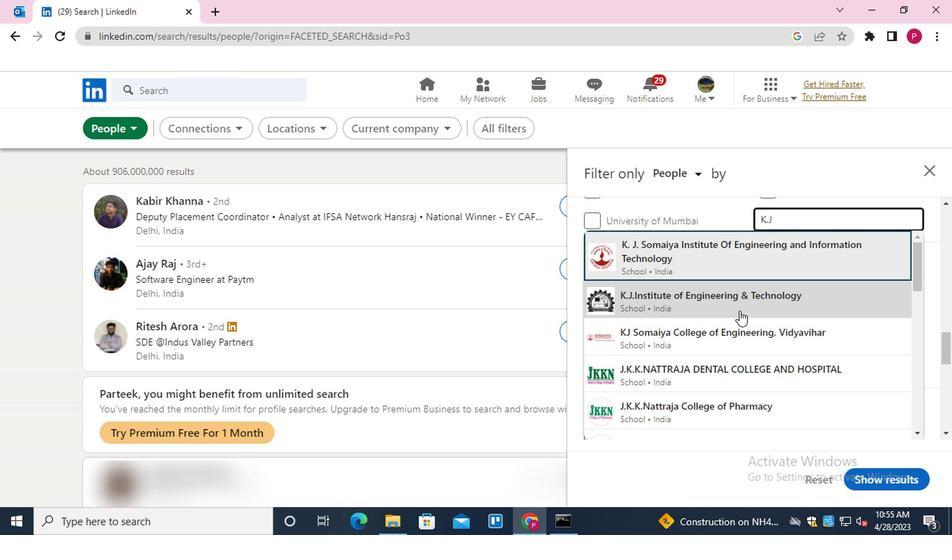
Action: Mouse scrolled (732, 310) with delta (0, 0)
Screenshot: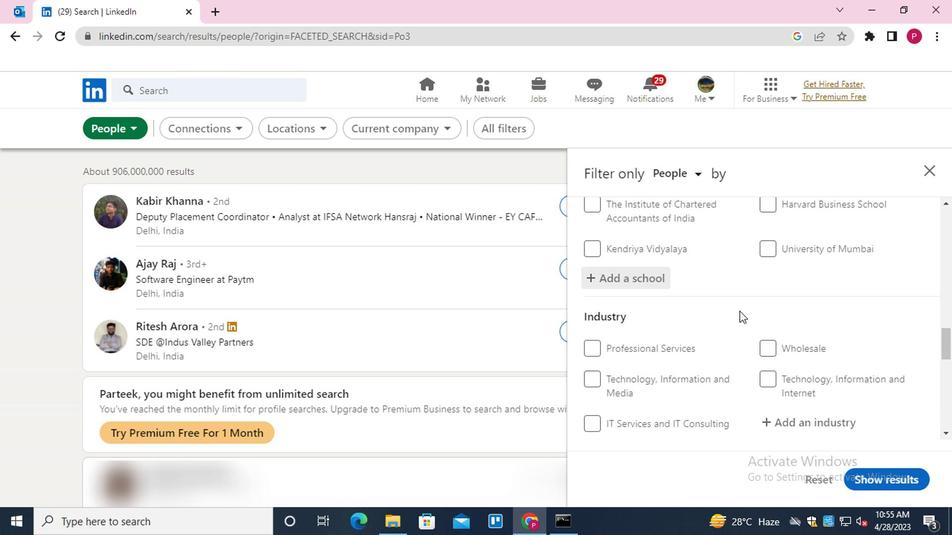 
Action: Mouse scrolled (732, 310) with delta (0, 0)
Screenshot: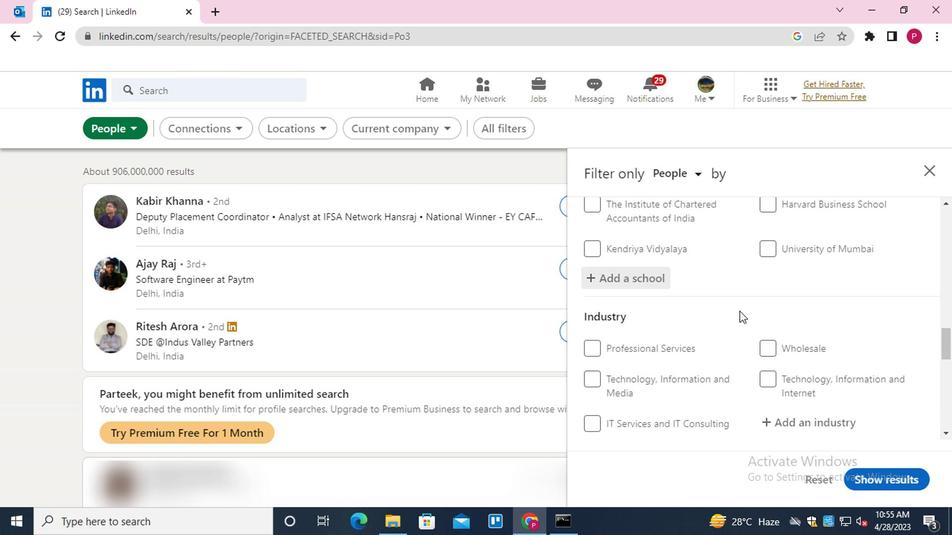 
Action: Mouse moved to (785, 289)
Screenshot: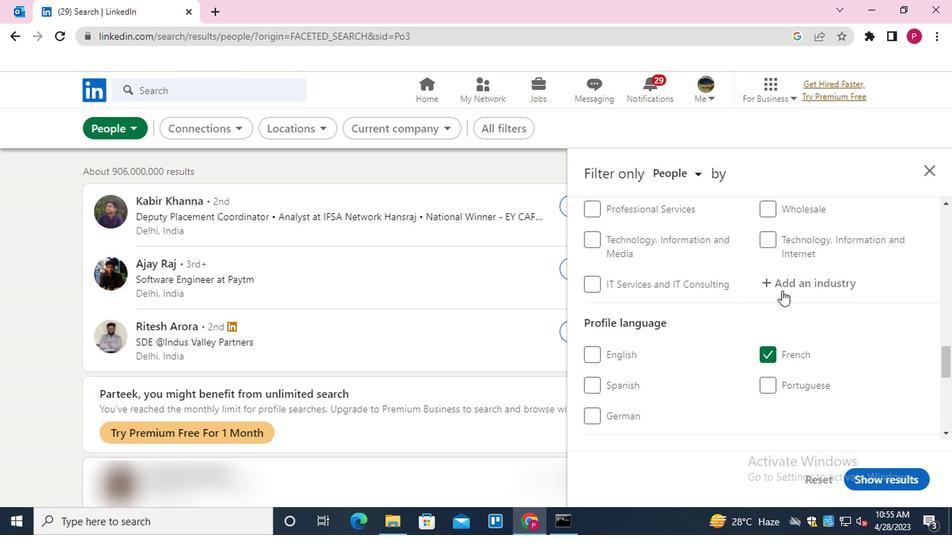 
Action: Mouse pressed left at (785, 289)
Screenshot: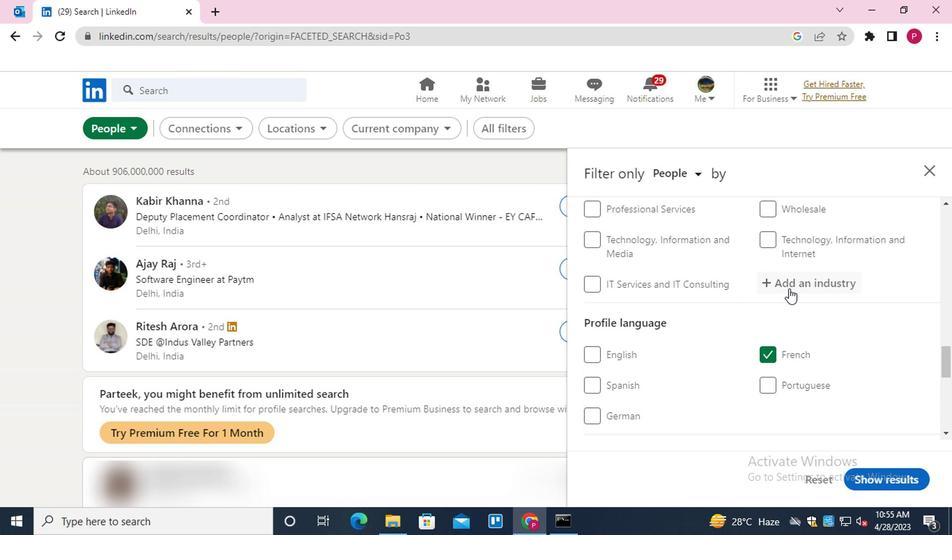 
Action: Key pressed <Key.shift><Key.shift><Key.shift><Key.shift>BI<Key.backspace>OOK<Key.down><Key.enter>
Screenshot: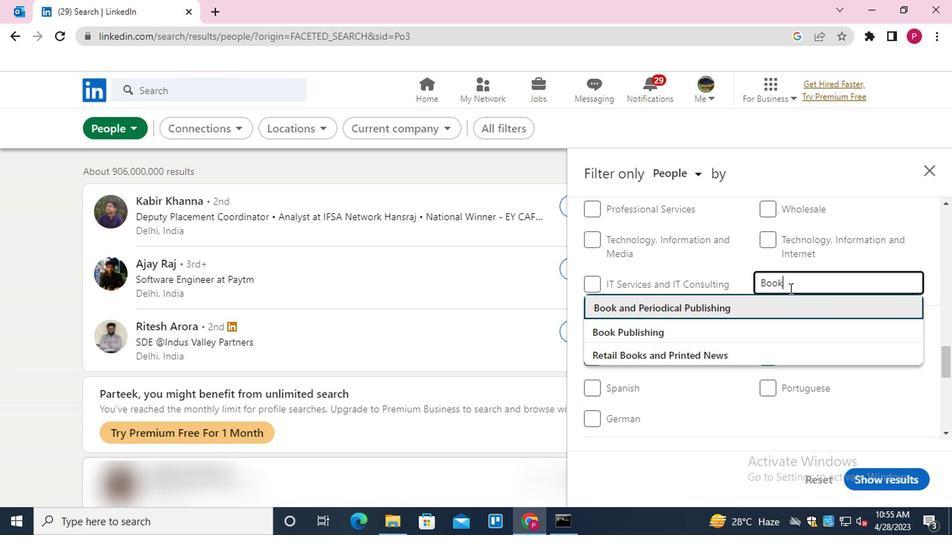 
Action: Mouse scrolled (785, 289) with delta (0, 0)
Screenshot: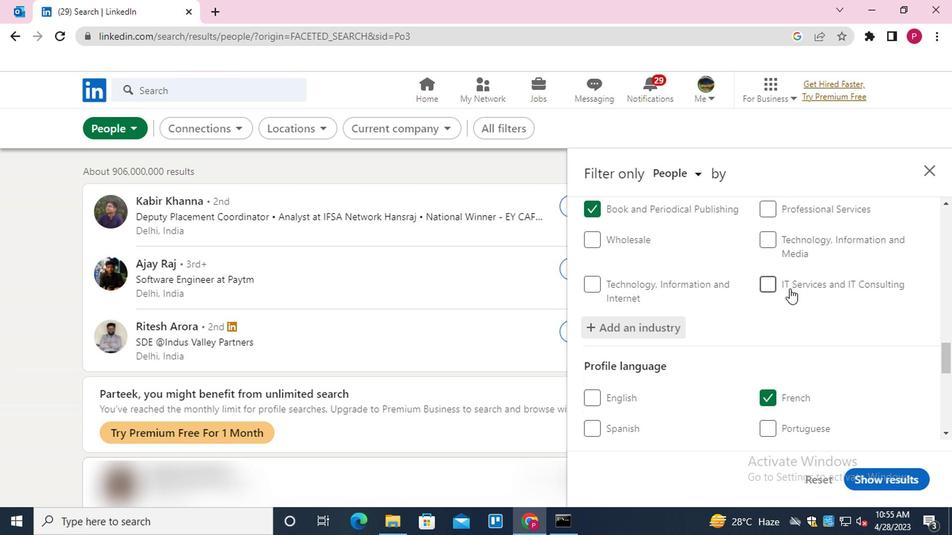 
Action: Mouse scrolled (785, 289) with delta (0, 0)
Screenshot: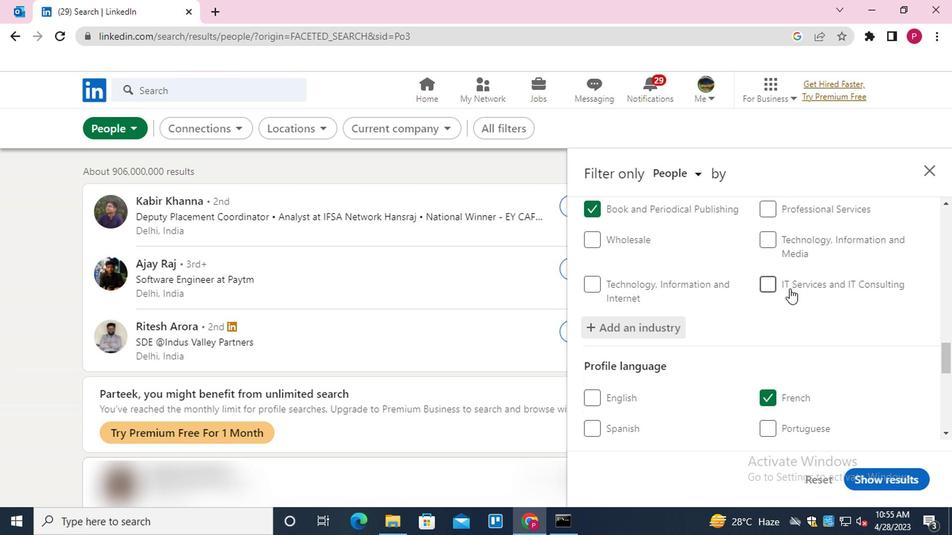 
Action: Mouse scrolled (785, 289) with delta (0, 0)
Screenshot: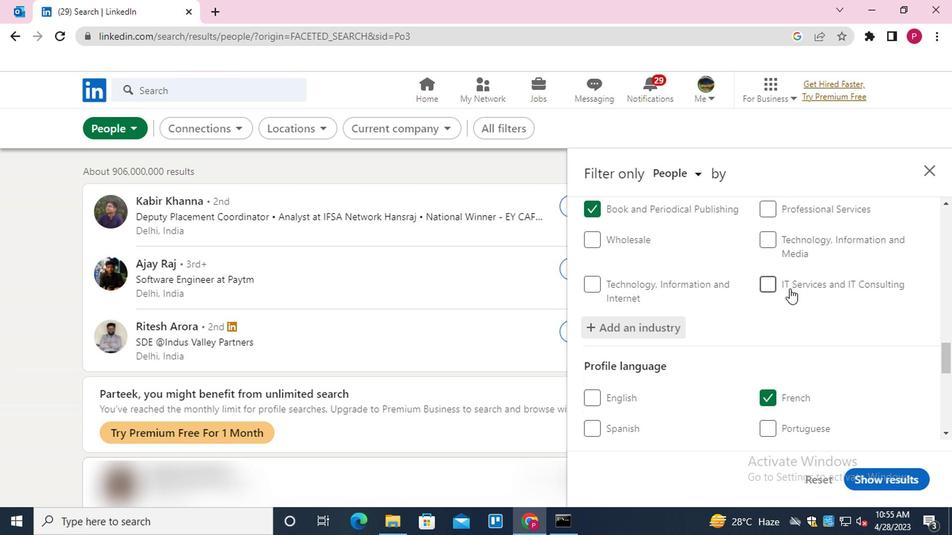 
Action: Mouse scrolled (785, 289) with delta (0, 0)
Screenshot: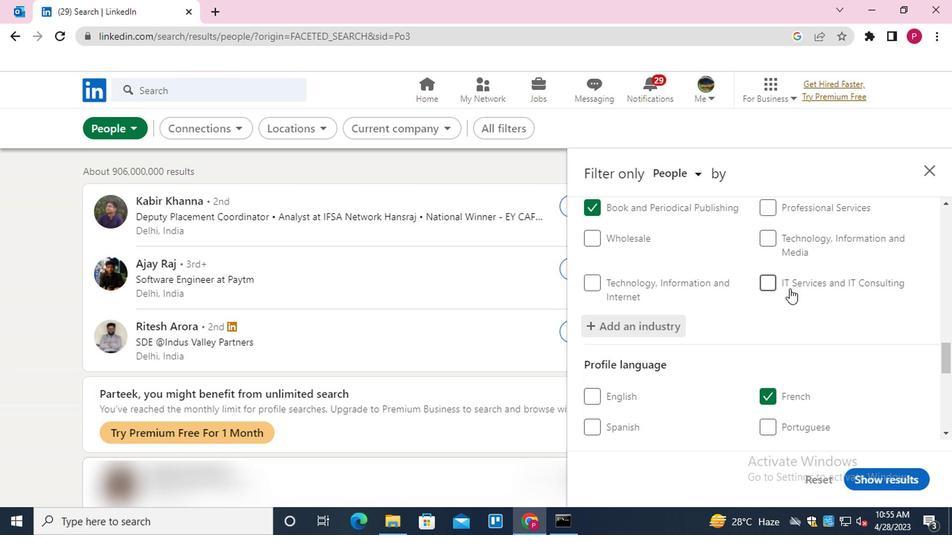 
Action: Mouse moved to (816, 385)
Screenshot: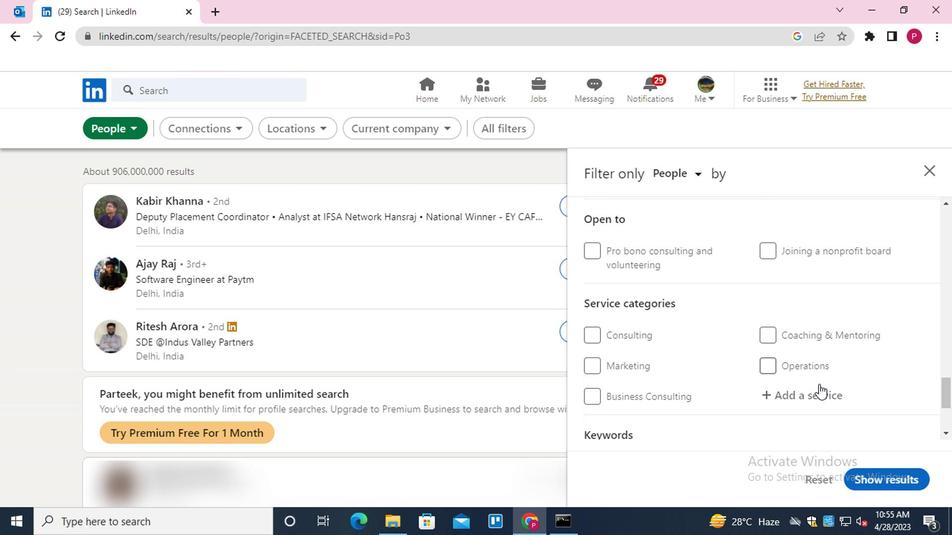 
Action: Mouse pressed left at (816, 385)
Screenshot: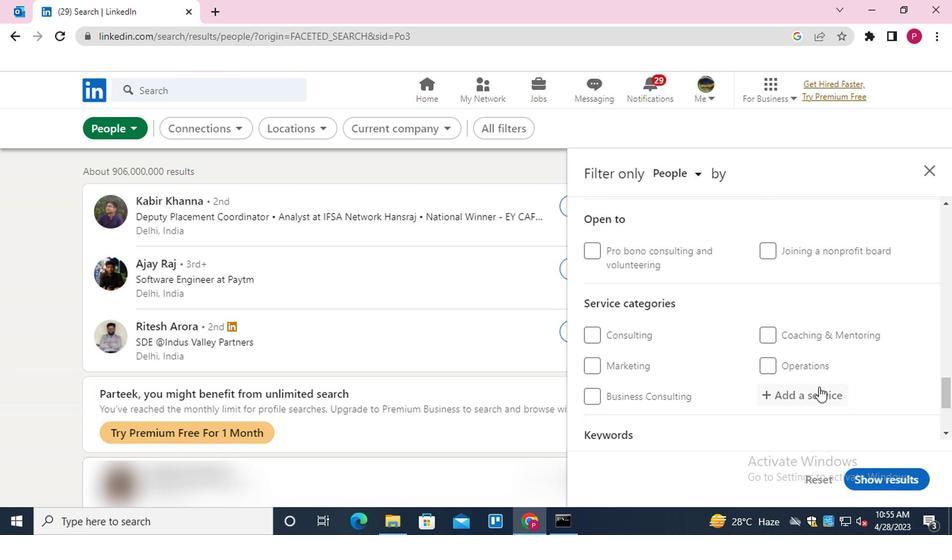 
Action: Key pressed <Key.shift>INFORMATION<Key.down><Key.enter>
Screenshot: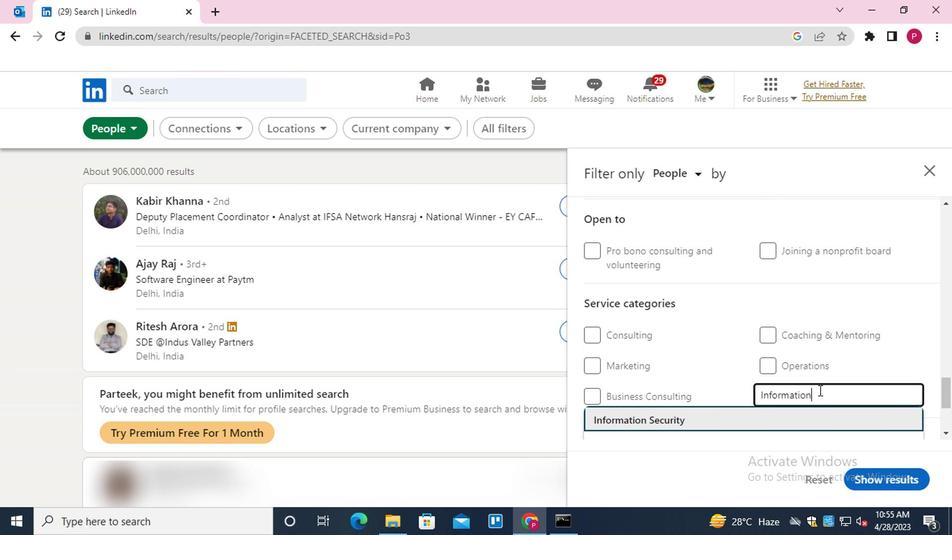 
Action: Mouse scrolled (816, 384) with delta (0, 0)
Screenshot: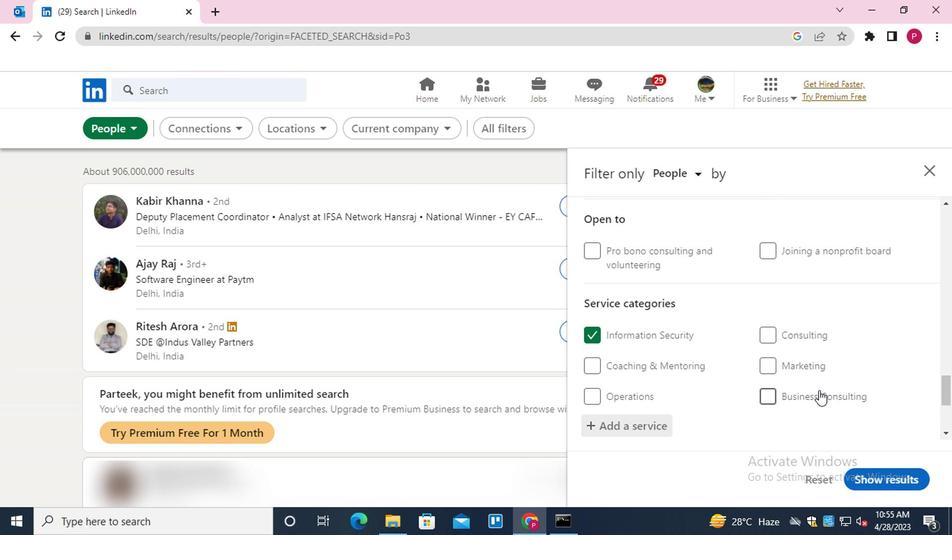 
Action: Mouse scrolled (816, 384) with delta (0, 0)
Screenshot: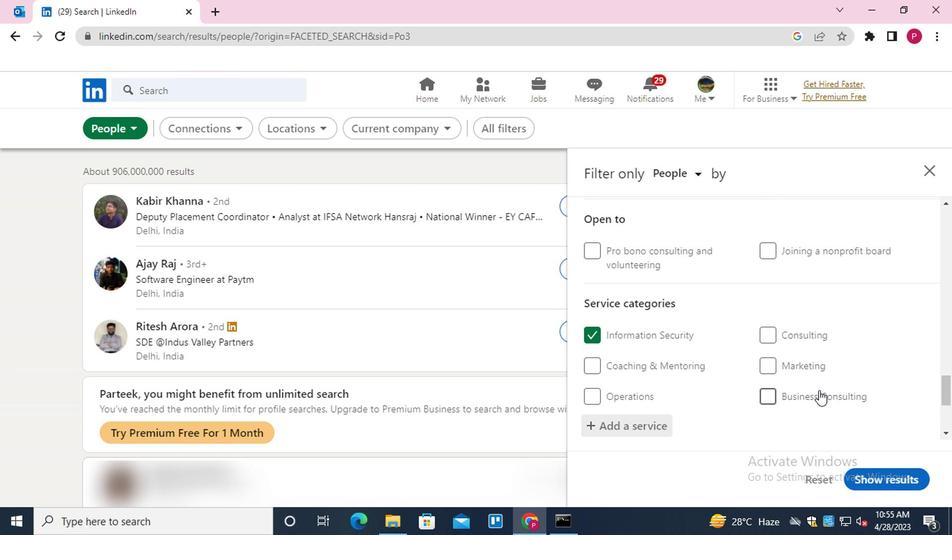 
Action: Mouse scrolled (816, 384) with delta (0, 0)
Screenshot: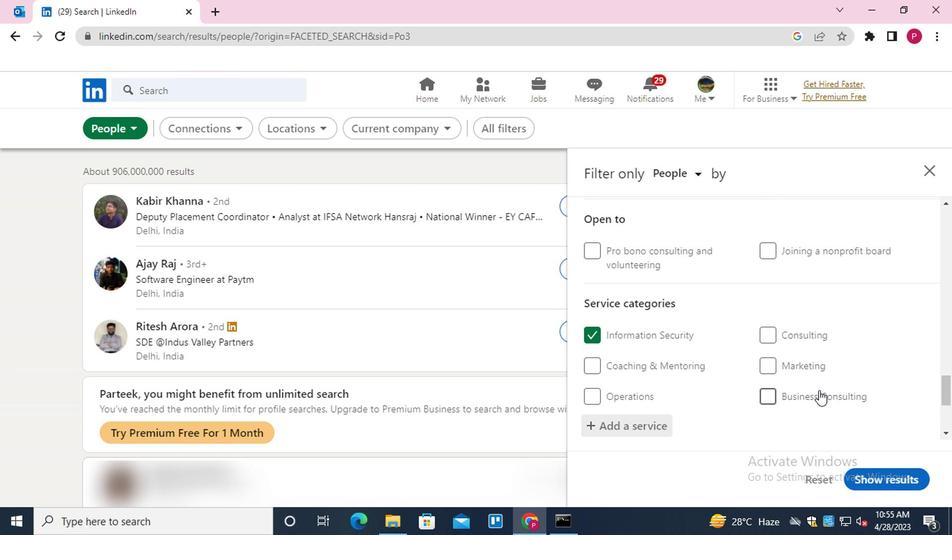 
Action: Mouse moved to (664, 377)
Screenshot: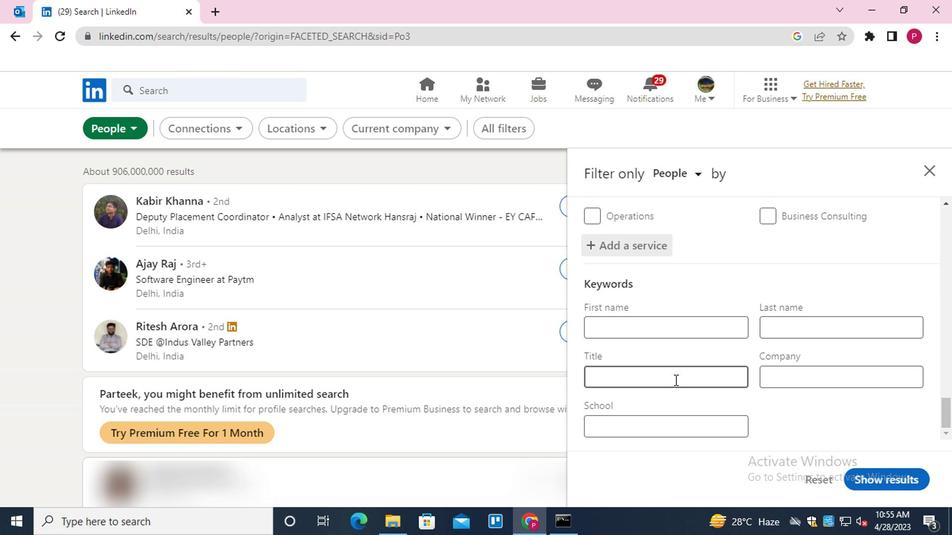 
Action: Mouse pressed left at (664, 377)
Screenshot: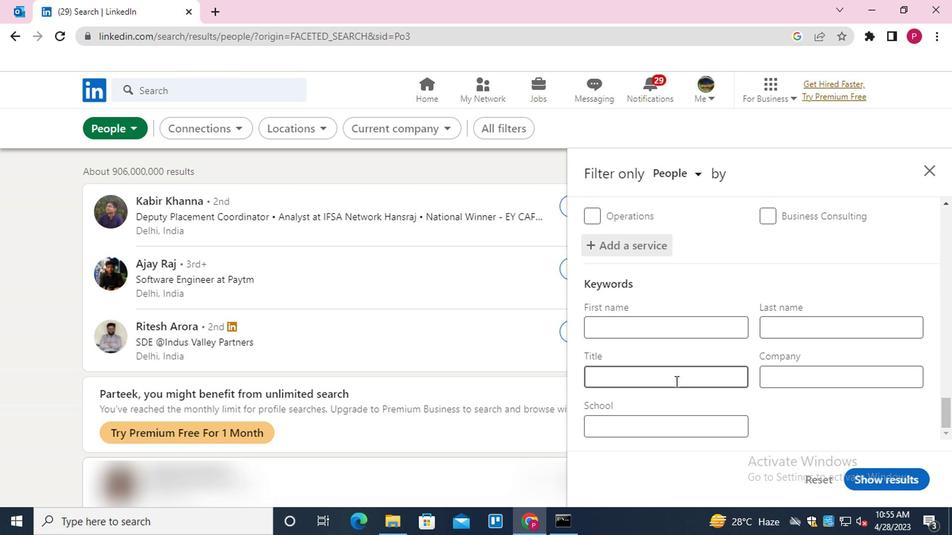 
Action: Key pressed <Key.shift>SOUND<Key.space><Key.shift>ENGINEER
Screenshot: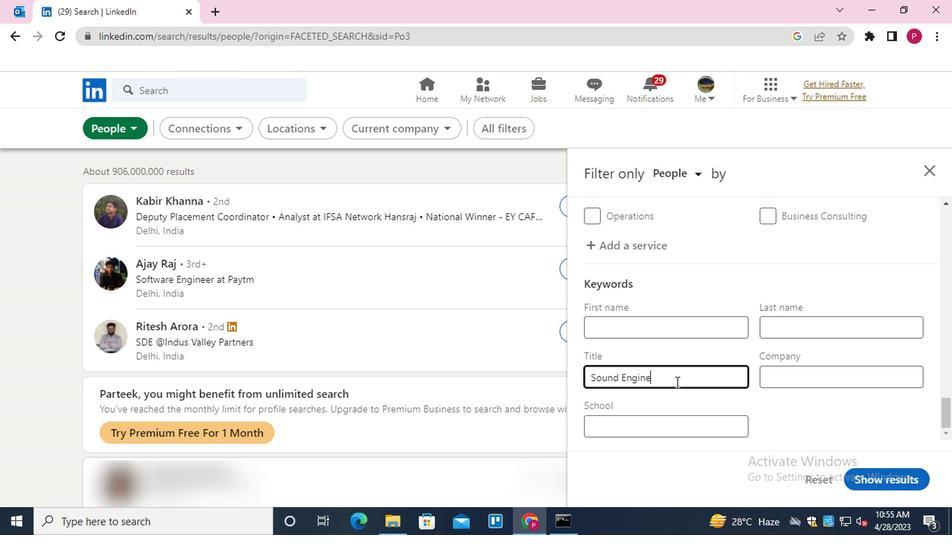 
Action: Mouse moved to (846, 466)
Screenshot: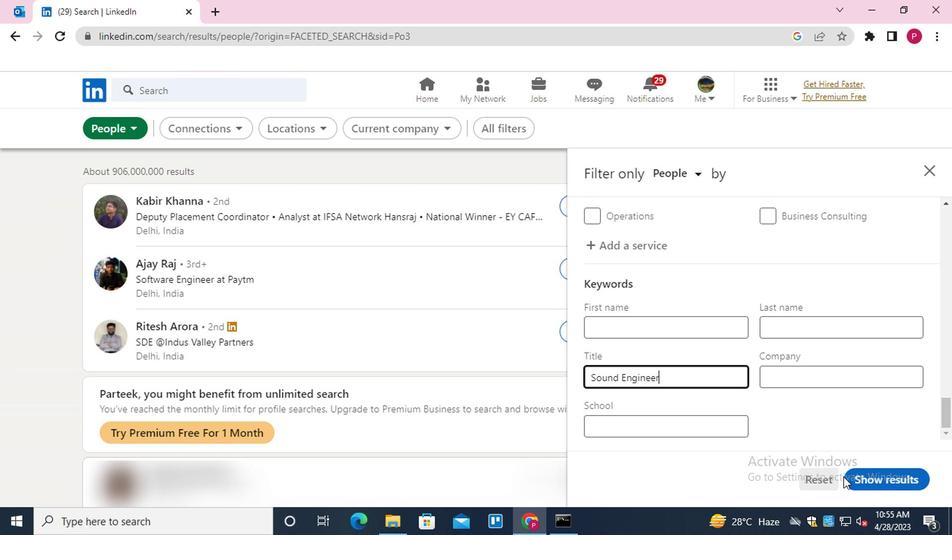 
Action: Mouse pressed left at (846, 466)
Screenshot: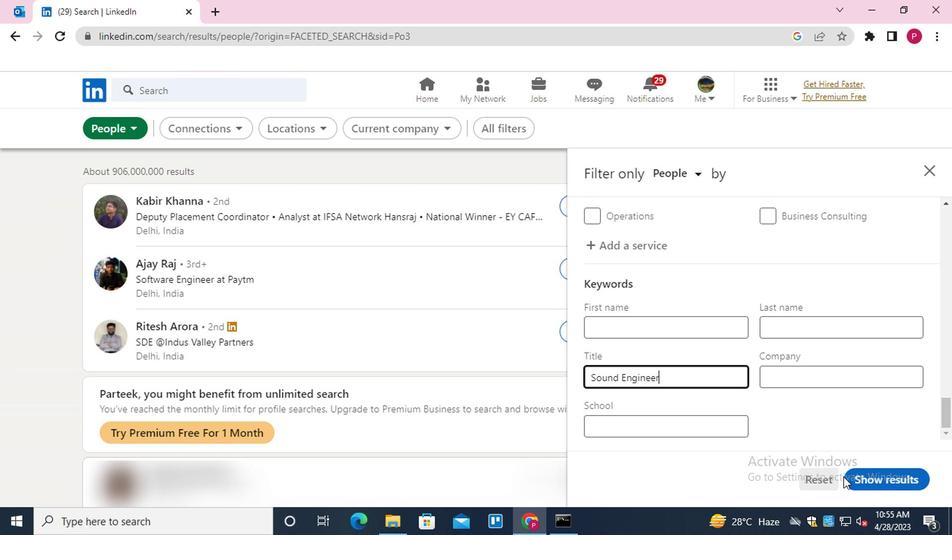 
Action: Mouse moved to (448, 233)
Screenshot: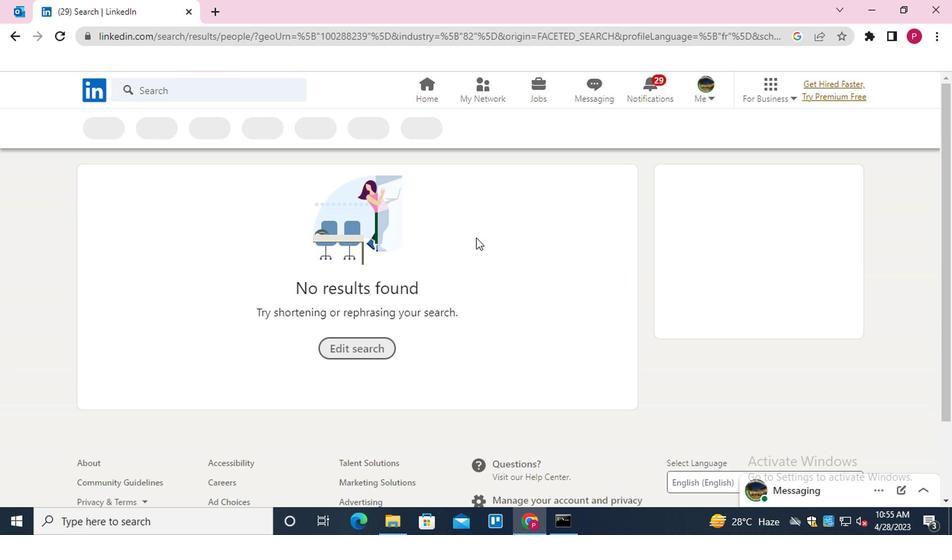 
